 Task: Create a due date automation trigger when advanced on, on the monday of the week a card is due add basic with the red label at 11:00 AM.
Action: Mouse moved to (991, 305)
Screenshot: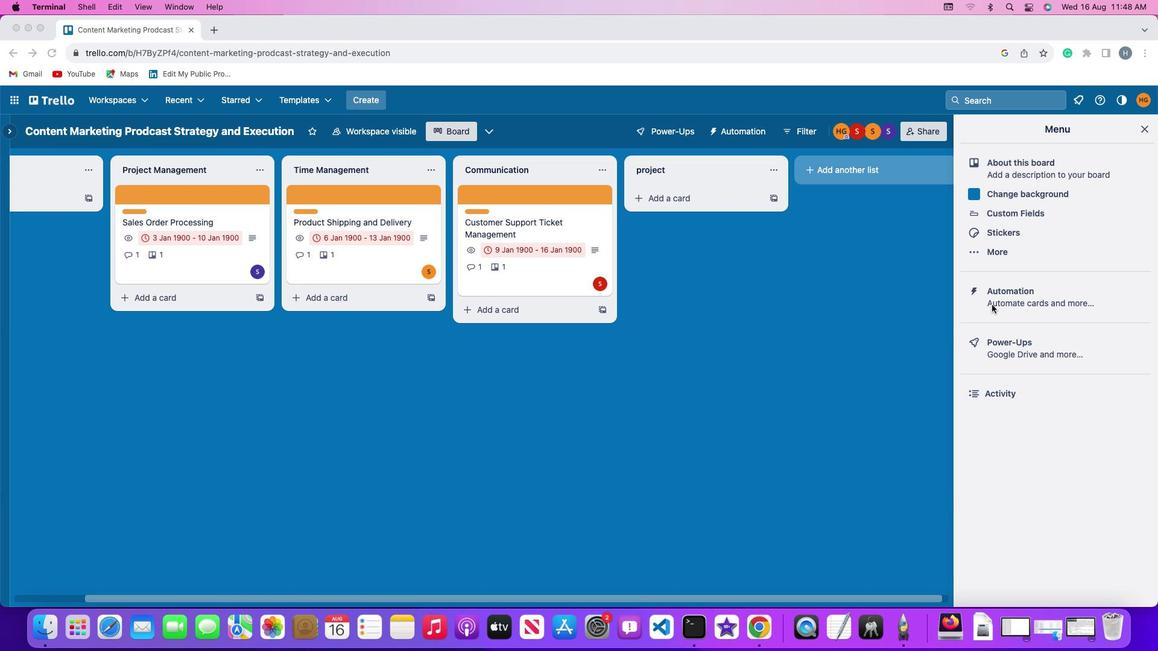 
Action: Mouse pressed left at (991, 305)
Screenshot: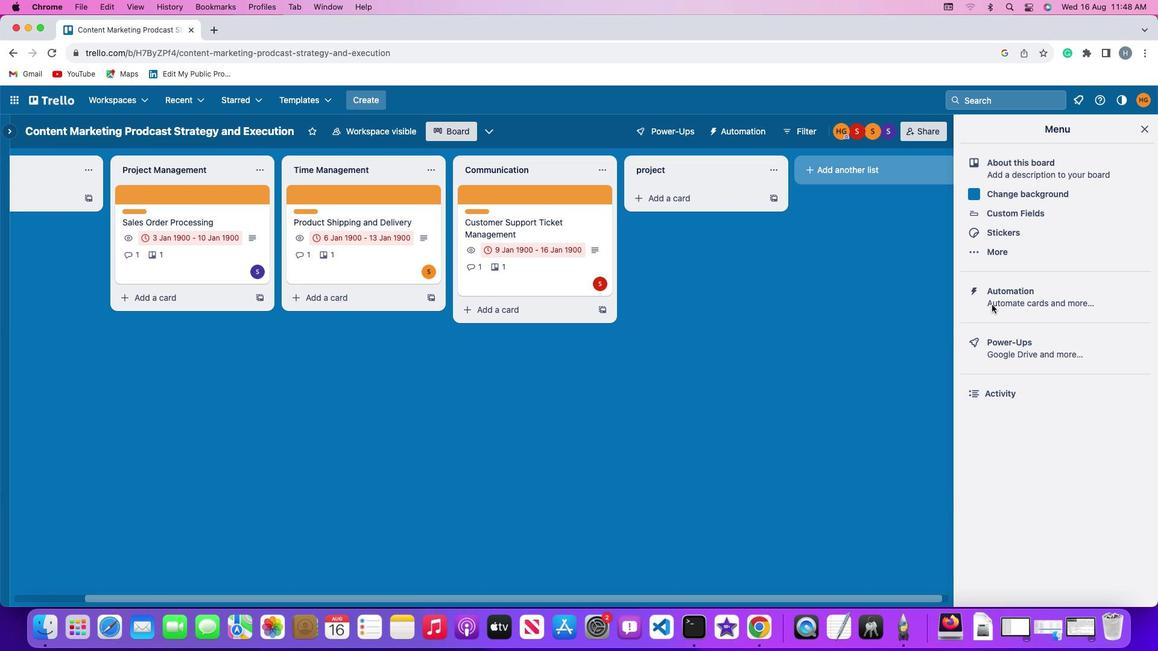 
Action: Mouse pressed left at (991, 305)
Screenshot: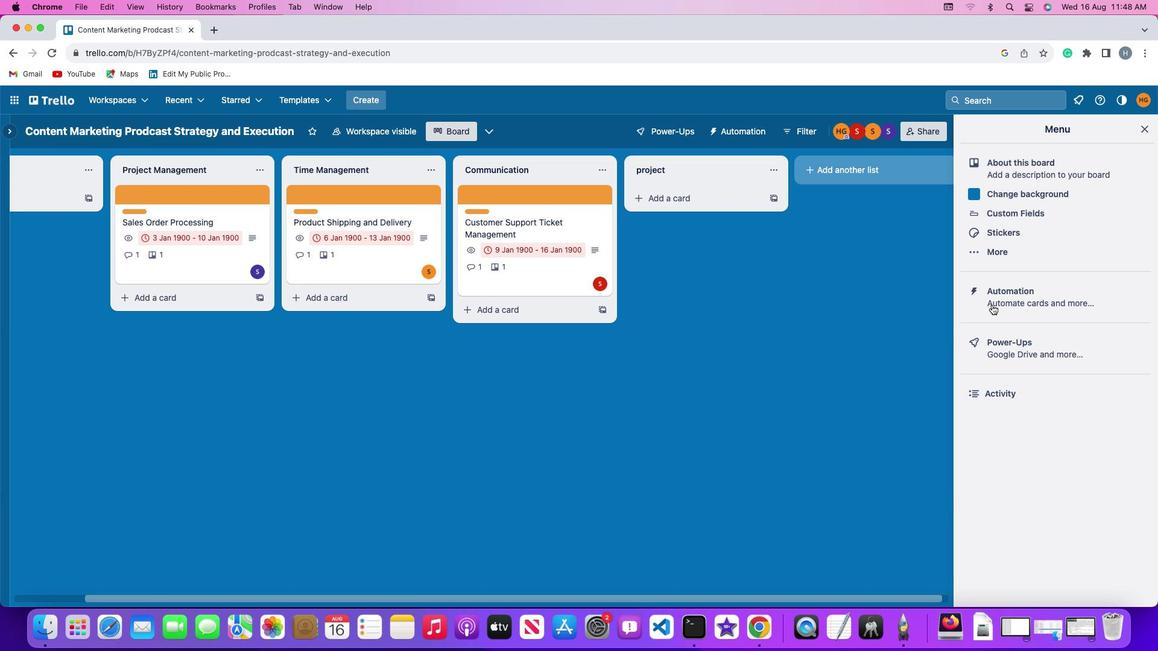 
Action: Mouse moved to (74, 287)
Screenshot: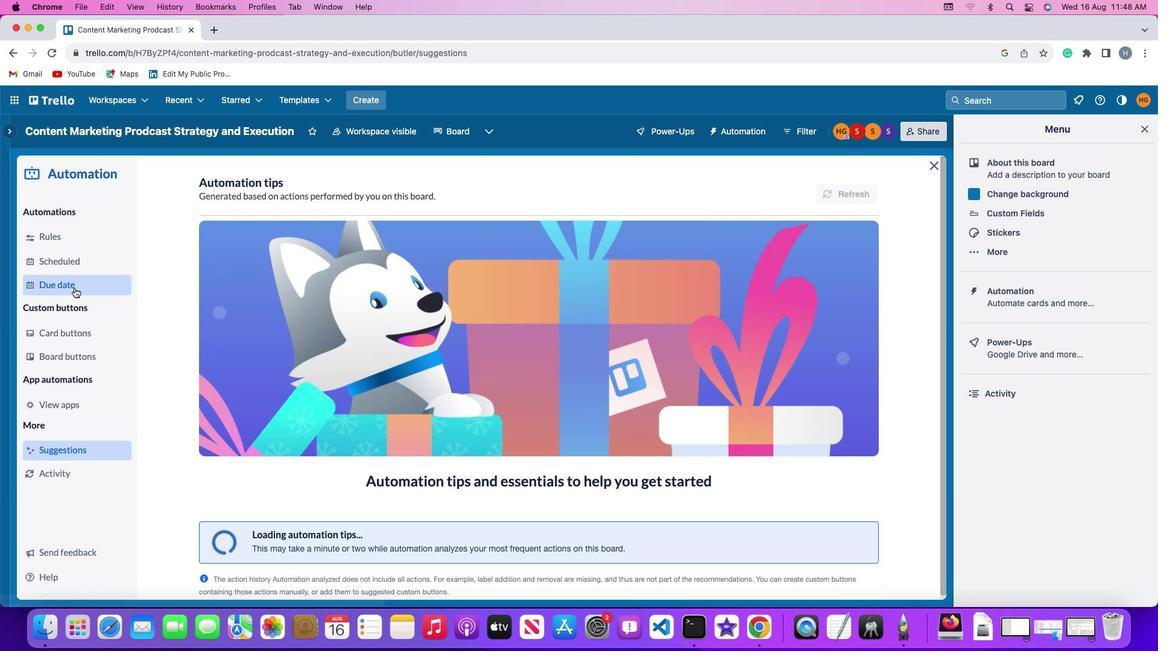 
Action: Mouse pressed left at (74, 287)
Screenshot: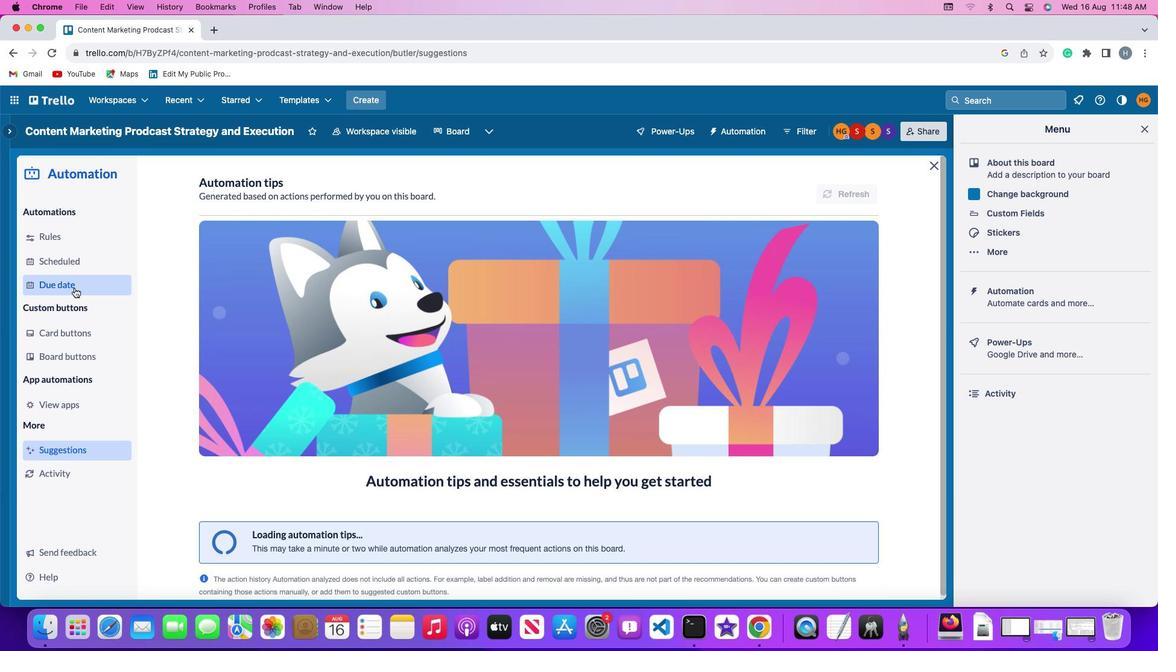
Action: Mouse moved to (808, 187)
Screenshot: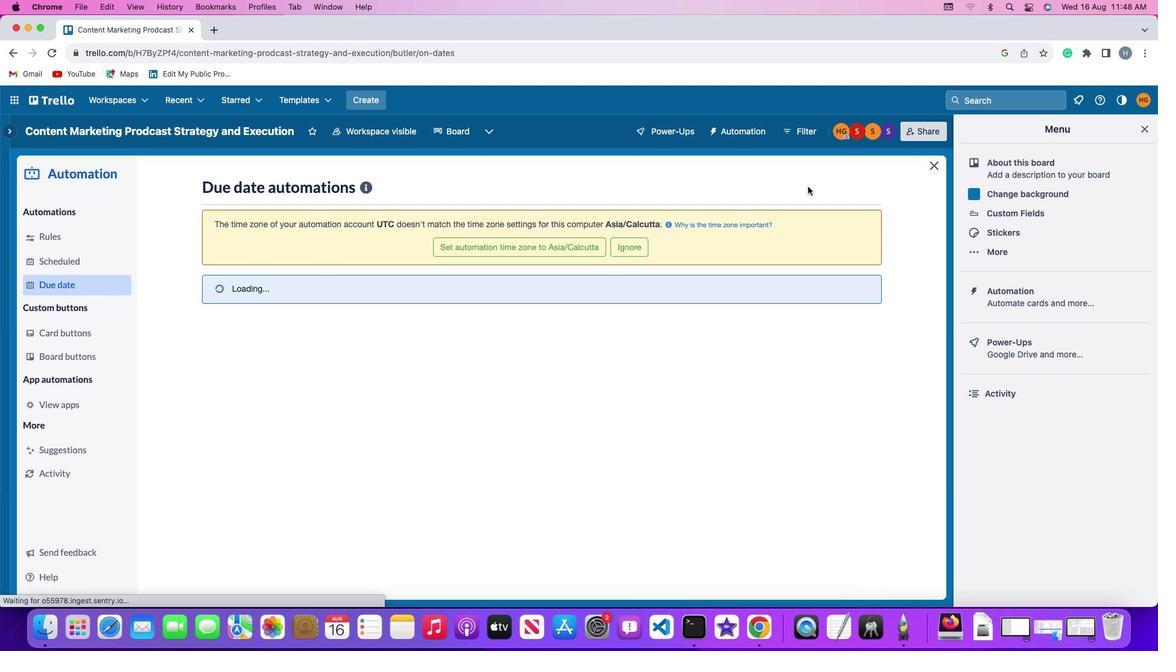 
Action: Mouse pressed left at (808, 187)
Screenshot: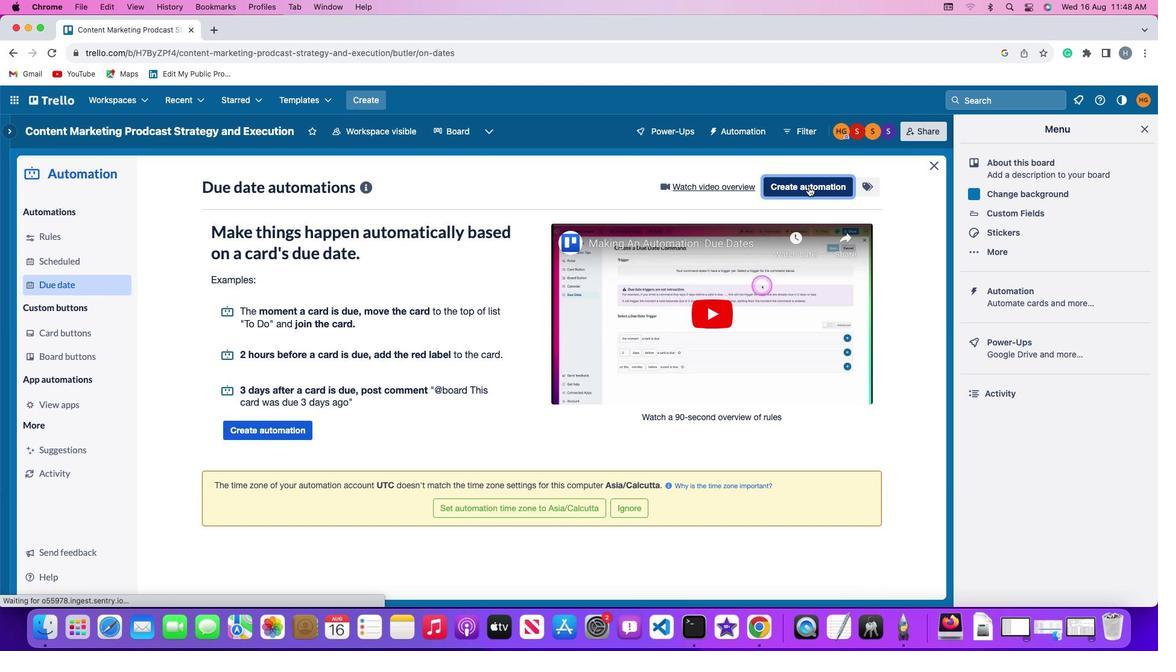 
Action: Mouse moved to (237, 302)
Screenshot: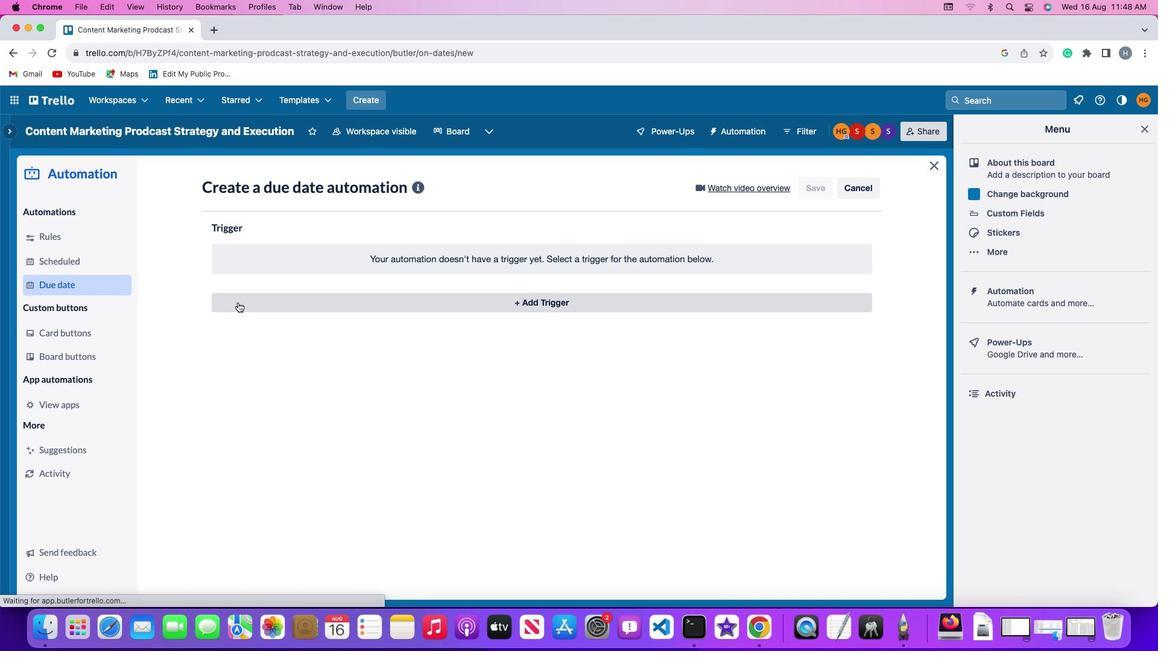 
Action: Mouse pressed left at (237, 302)
Screenshot: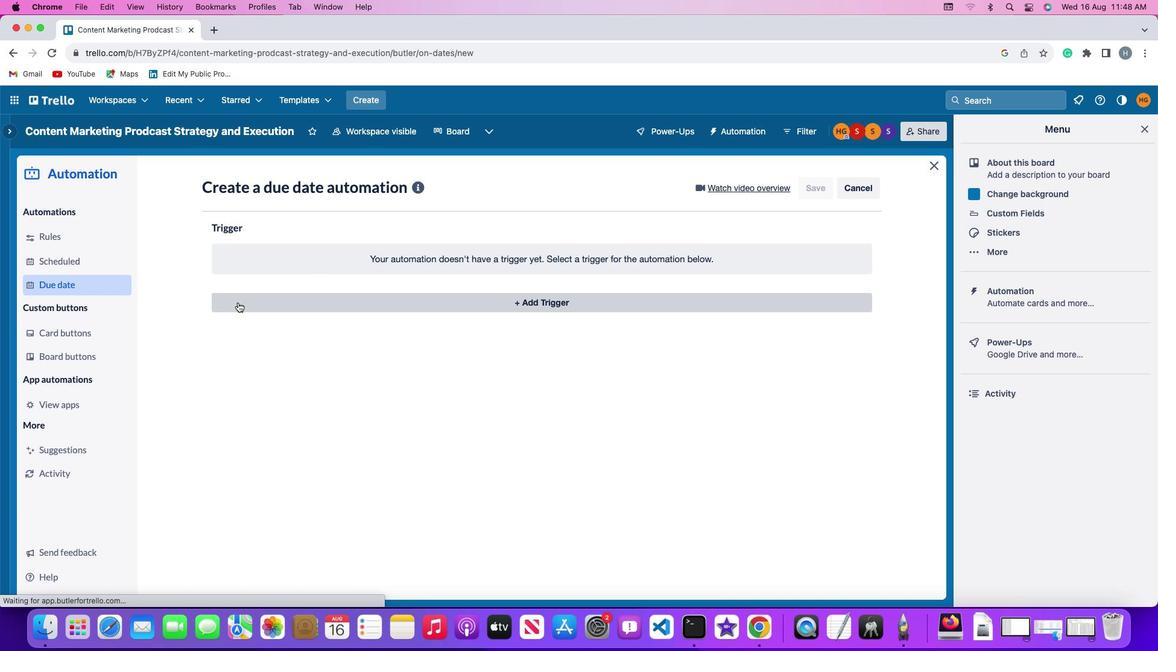 
Action: Mouse moved to (268, 527)
Screenshot: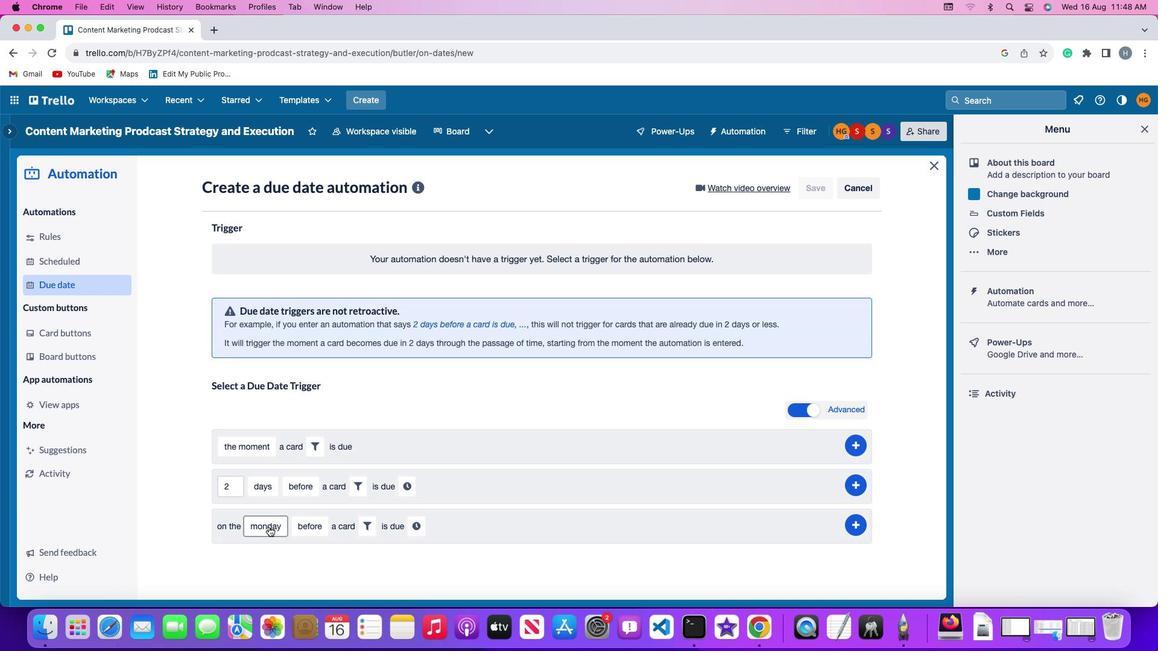 
Action: Mouse pressed left at (268, 527)
Screenshot: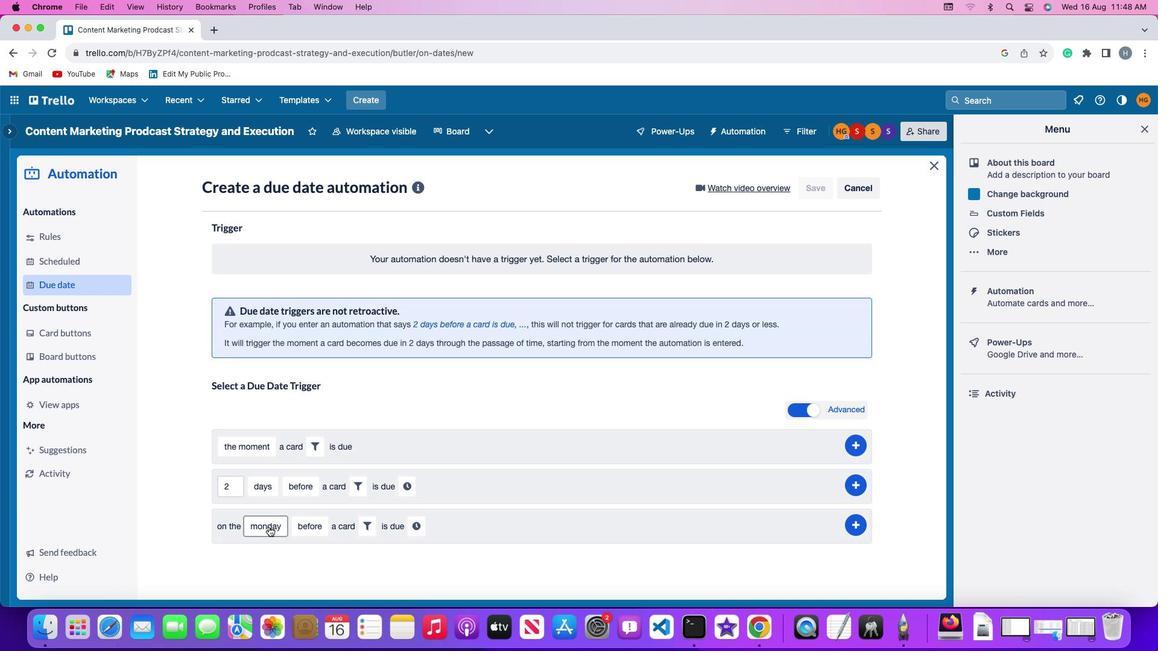 
Action: Mouse moved to (282, 362)
Screenshot: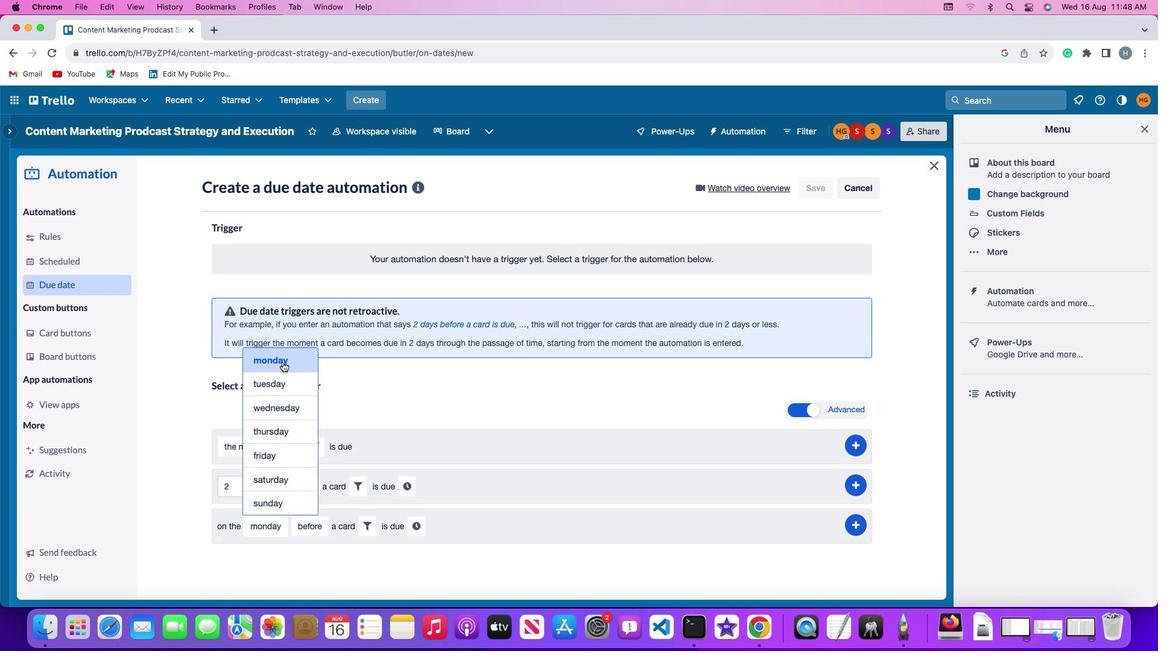 
Action: Mouse pressed left at (282, 362)
Screenshot: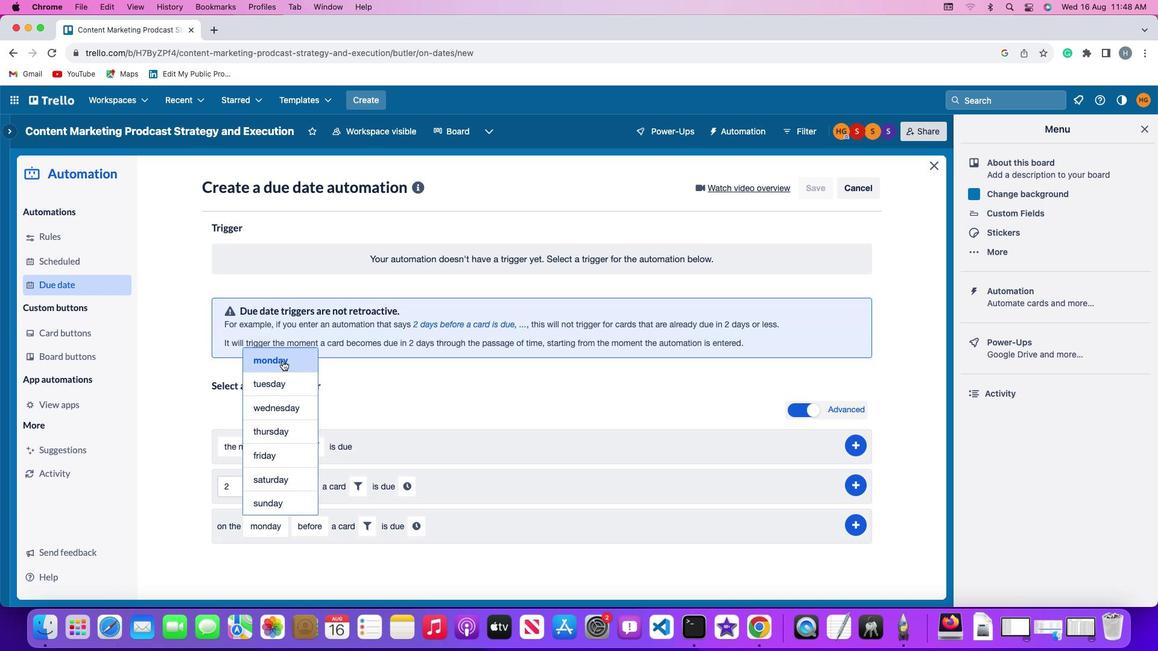 
Action: Mouse moved to (315, 520)
Screenshot: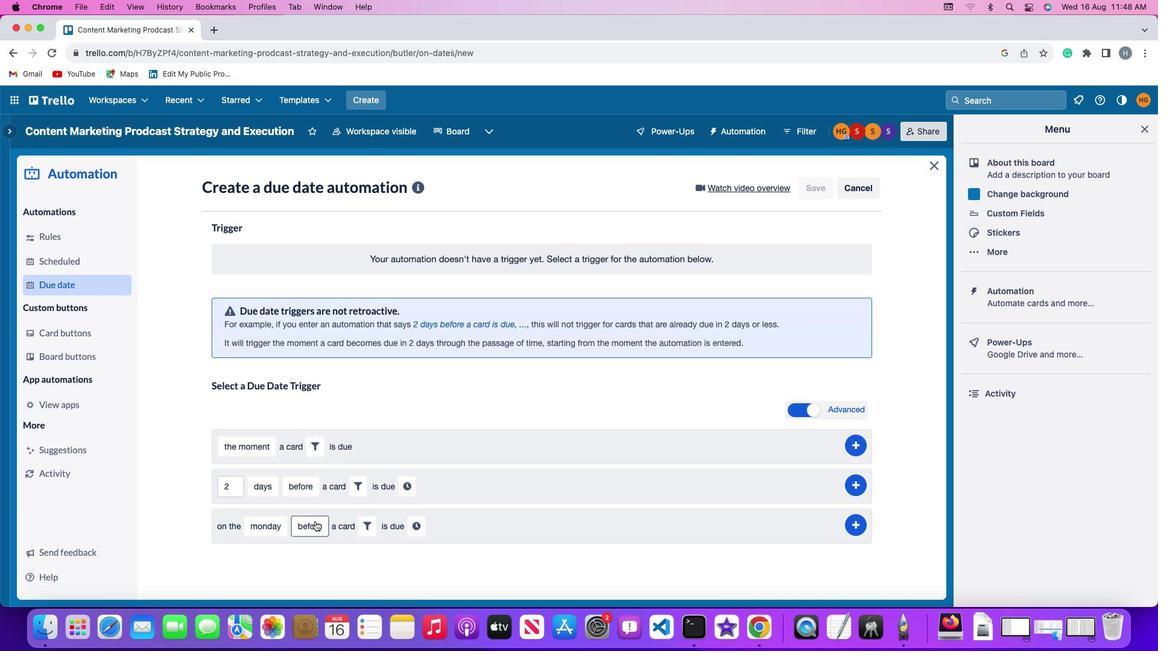 
Action: Mouse pressed left at (315, 520)
Screenshot: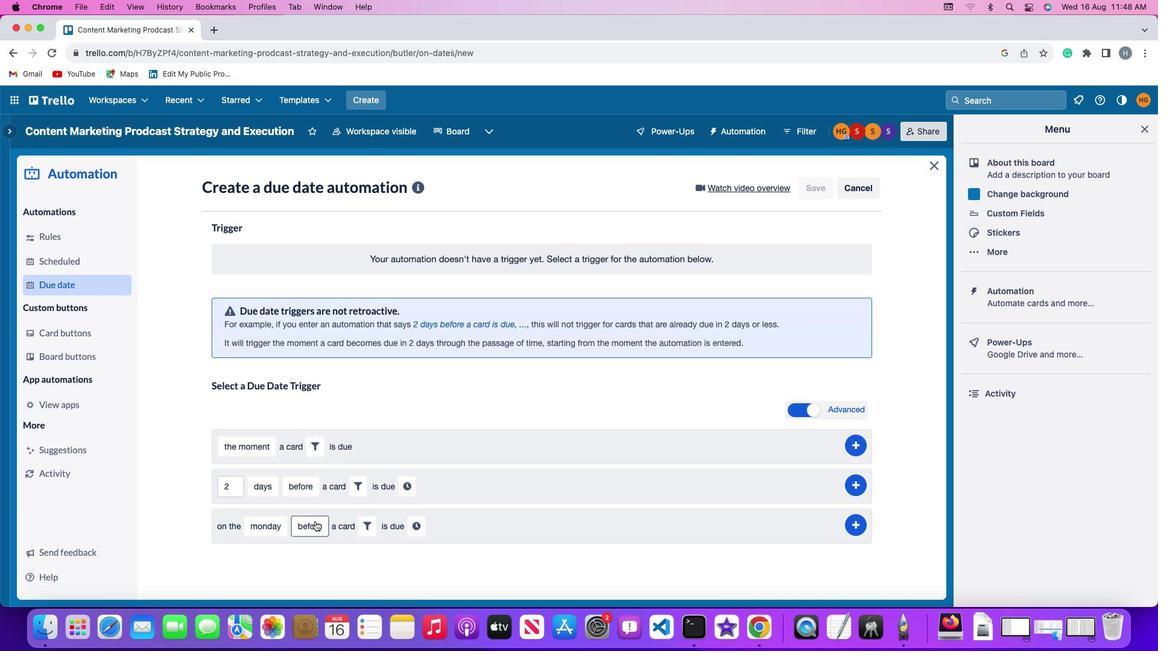 
Action: Mouse moved to (328, 481)
Screenshot: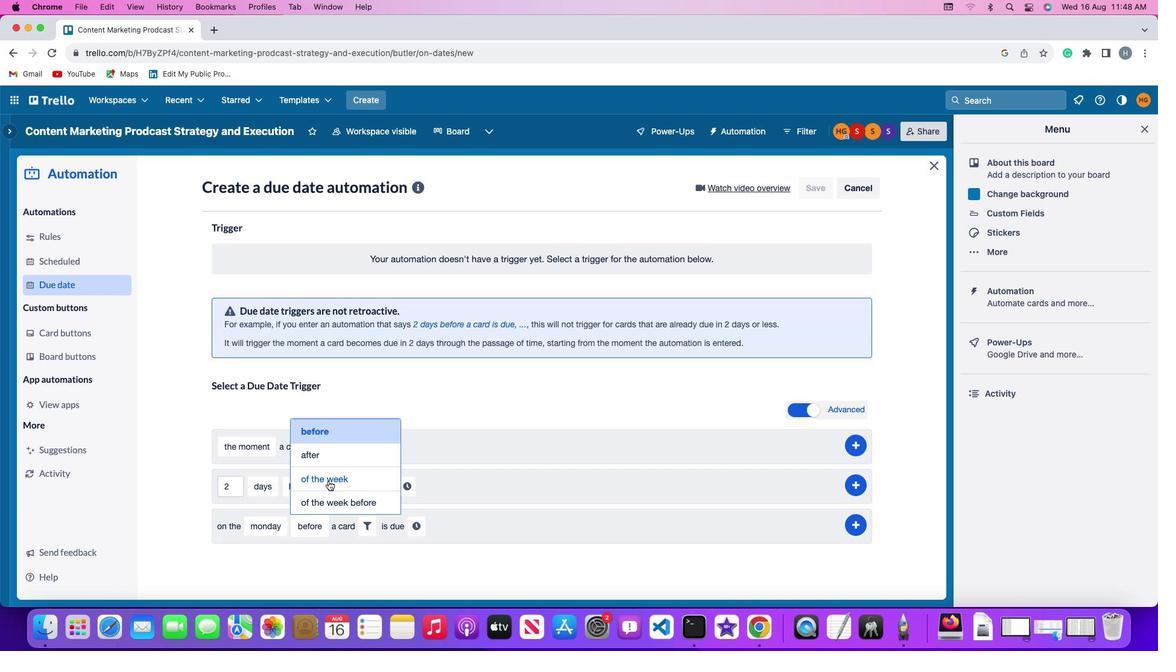 
Action: Mouse pressed left at (328, 481)
Screenshot: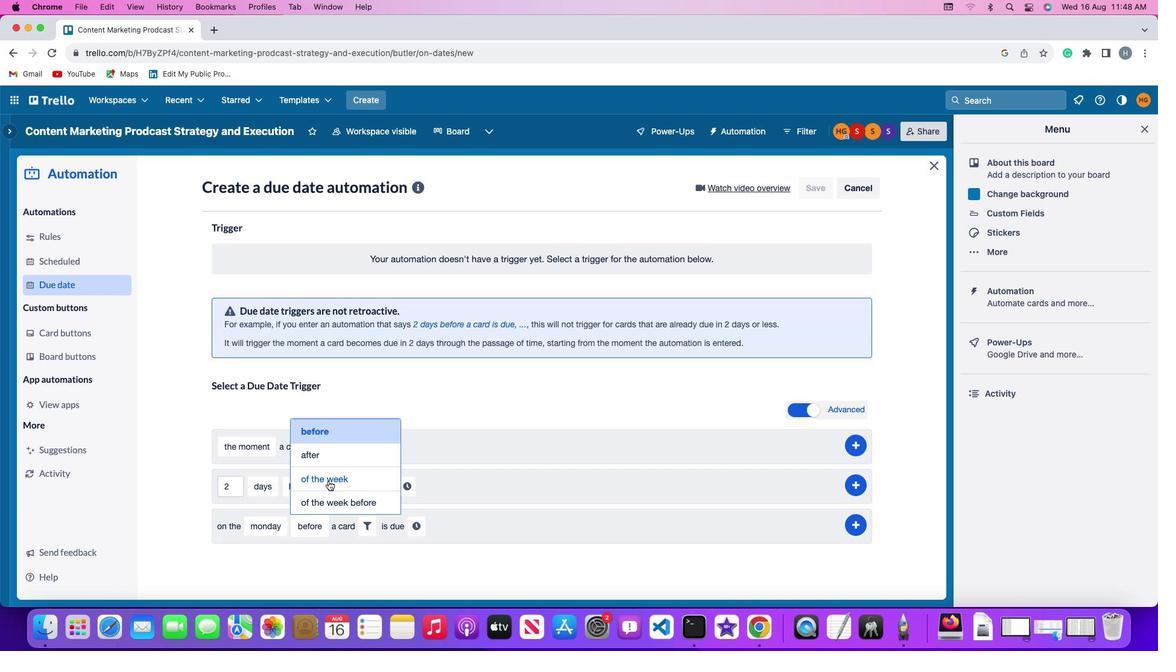 
Action: Mouse moved to (384, 524)
Screenshot: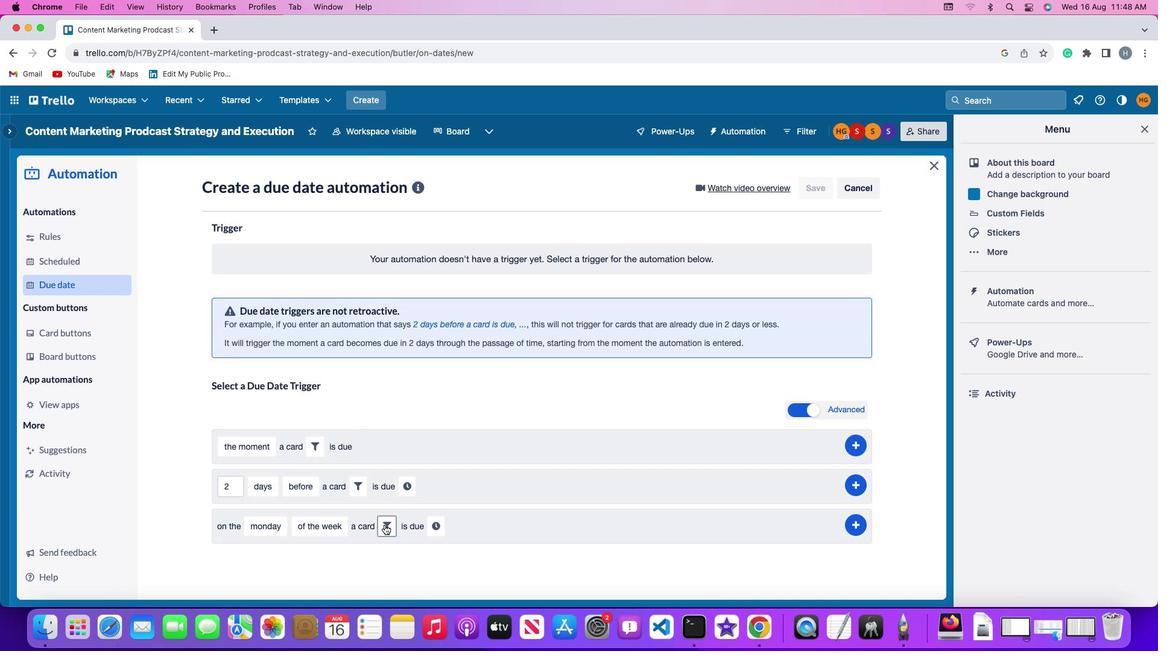 
Action: Mouse pressed left at (384, 524)
Screenshot: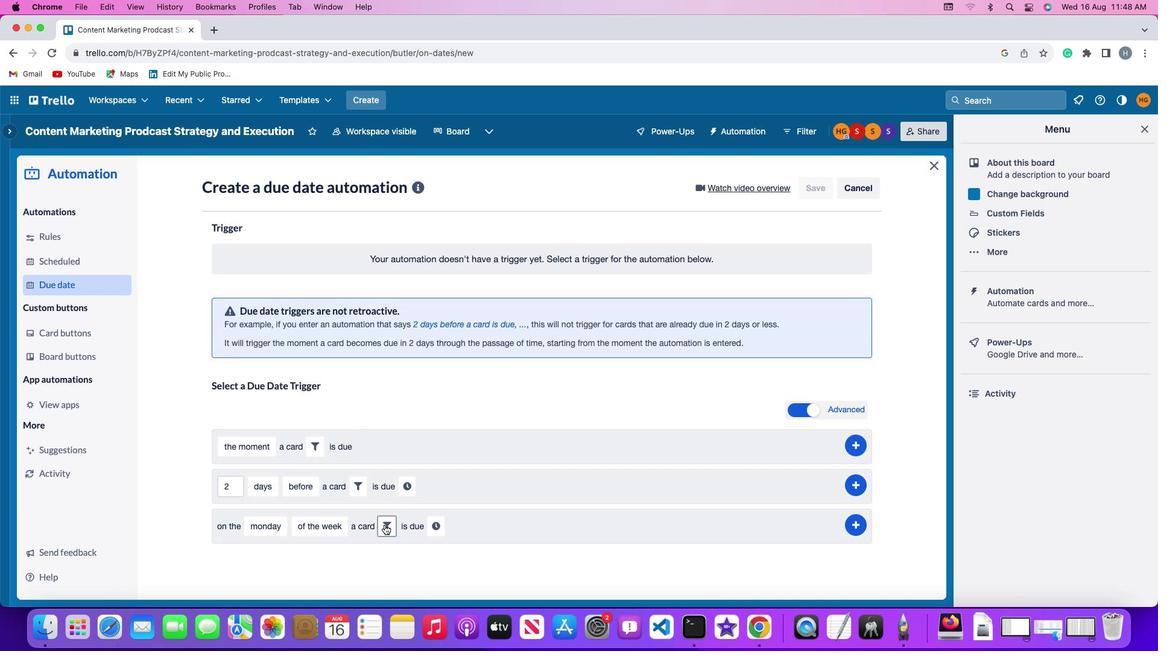 
Action: Mouse moved to (342, 565)
Screenshot: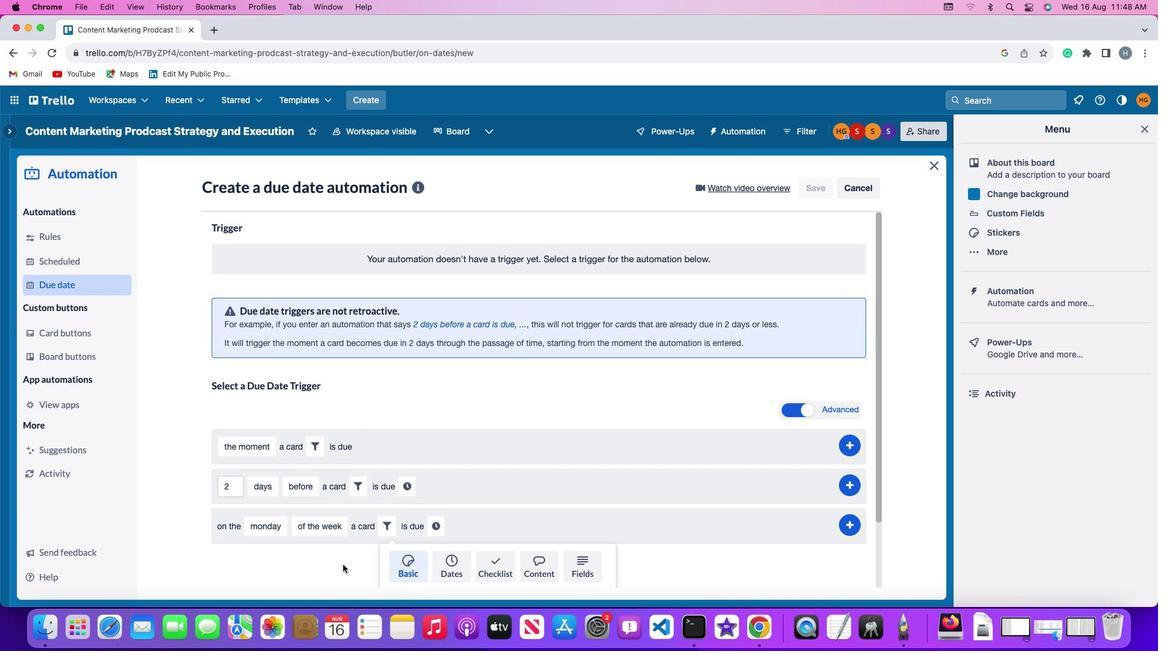 
Action: Mouse scrolled (342, 565) with delta (0, 0)
Screenshot: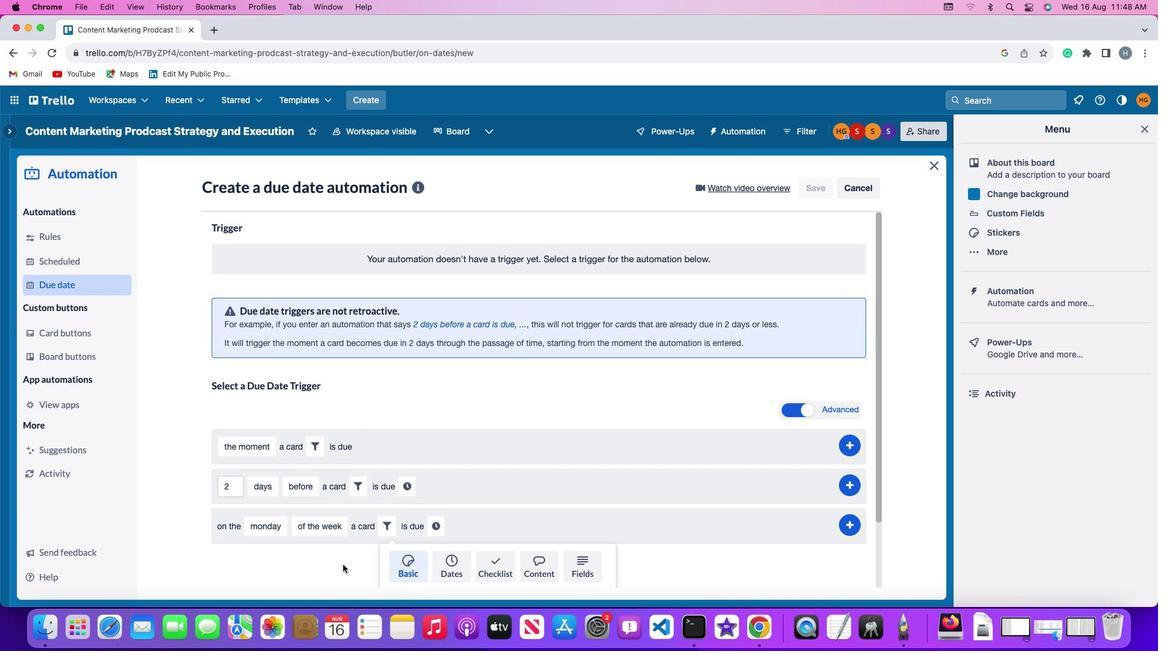 
Action: Mouse scrolled (342, 565) with delta (0, 0)
Screenshot: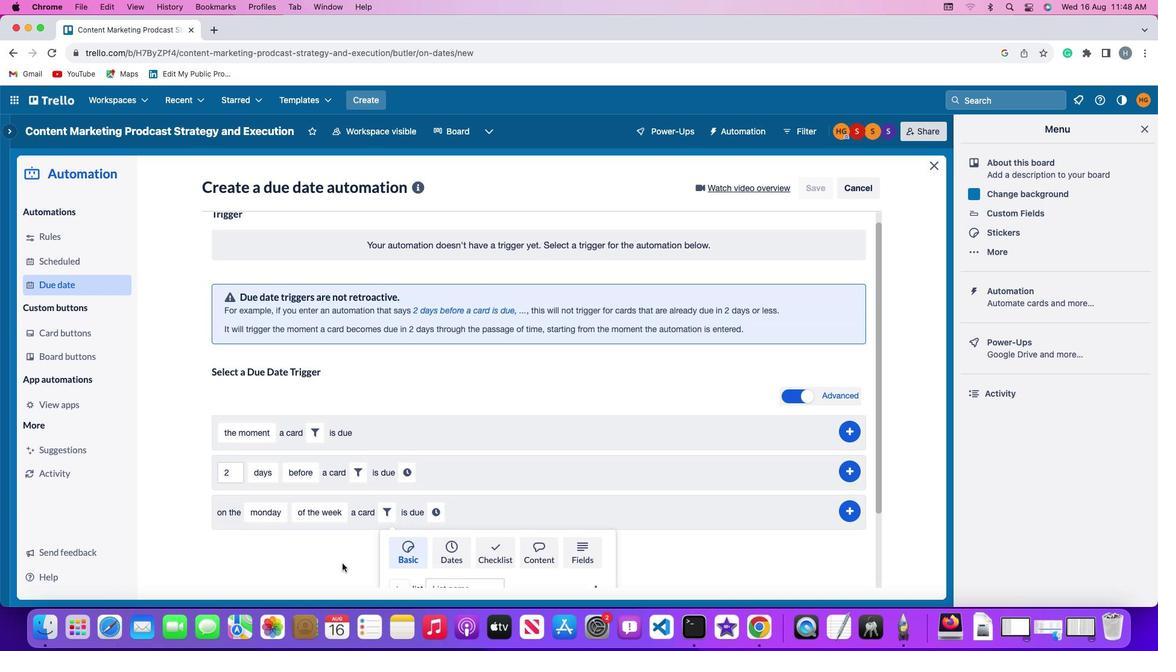 
Action: Mouse scrolled (342, 565) with delta (0, -1)
Screenshot: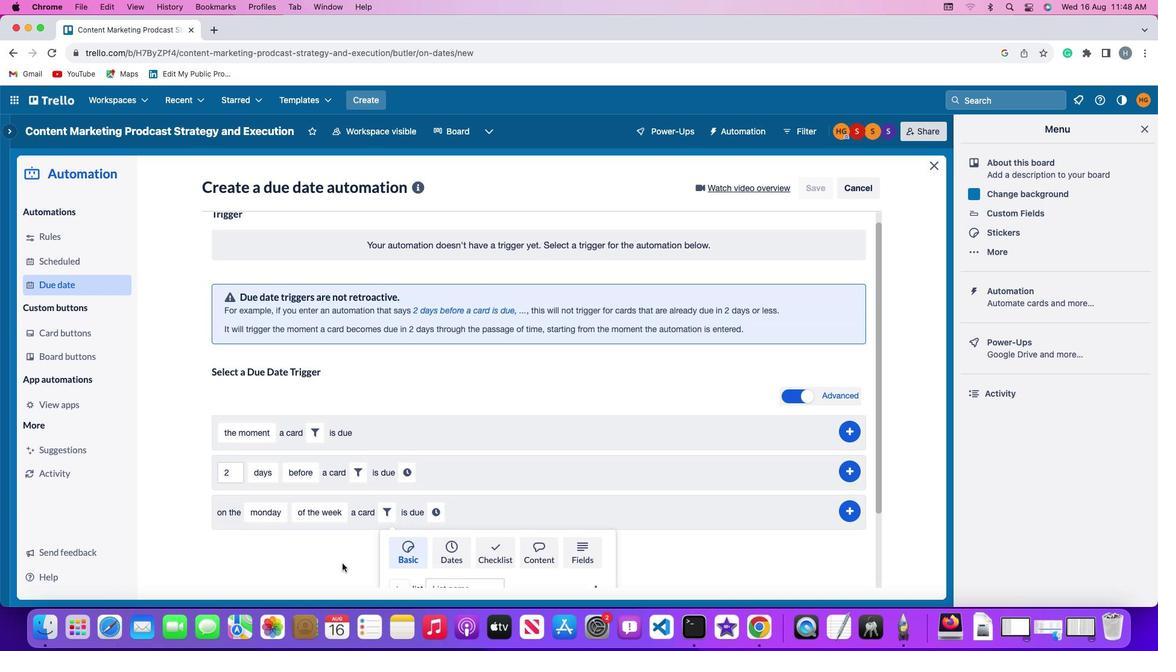 
Action: Mouse scrolled (342, 565) with delta (0, -3)
Screenshot: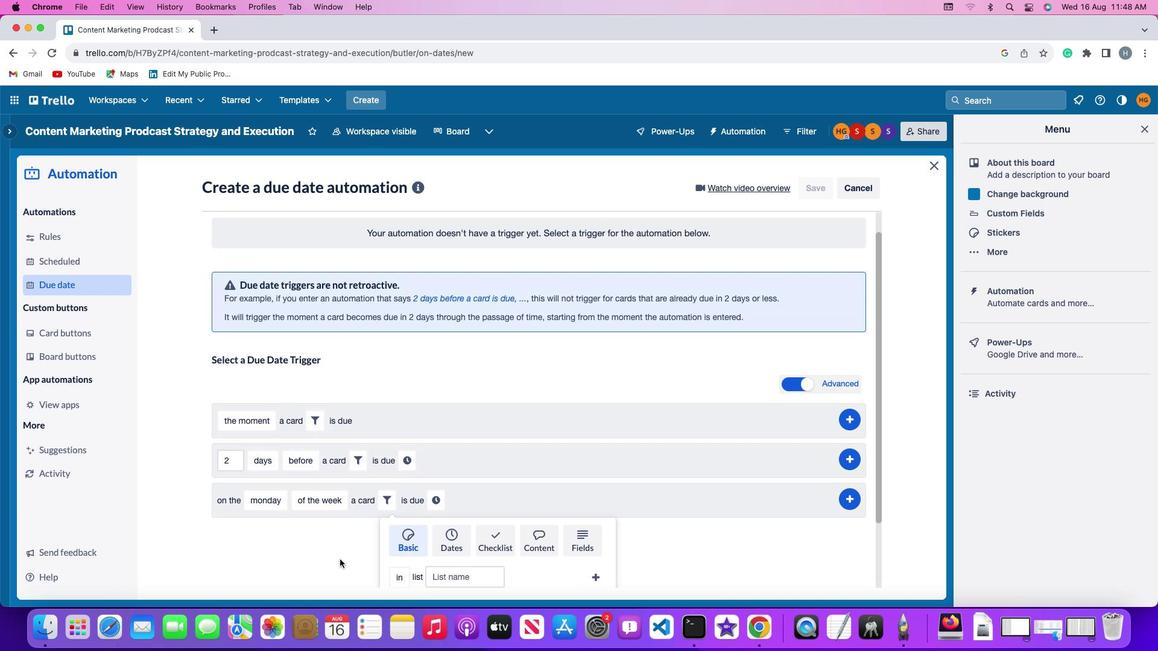 
Action: Mouse moved to (342, 565)
Screenshot: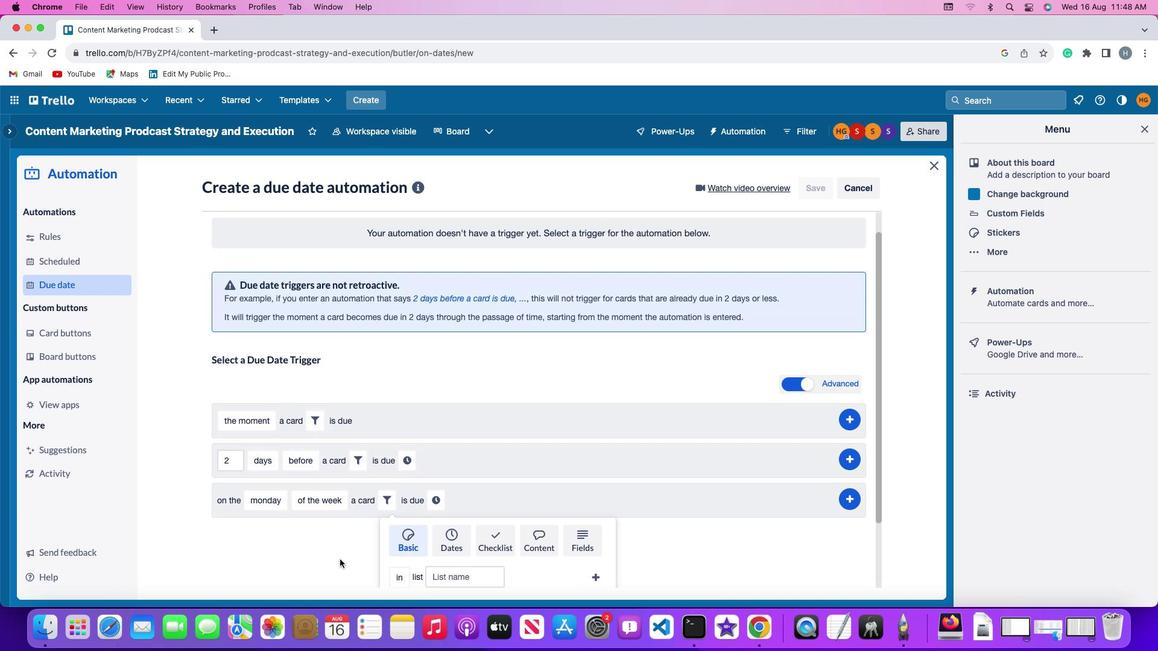 
Action: Mouse scrolled (342, 565) with delta (0, -3)
Screenshot: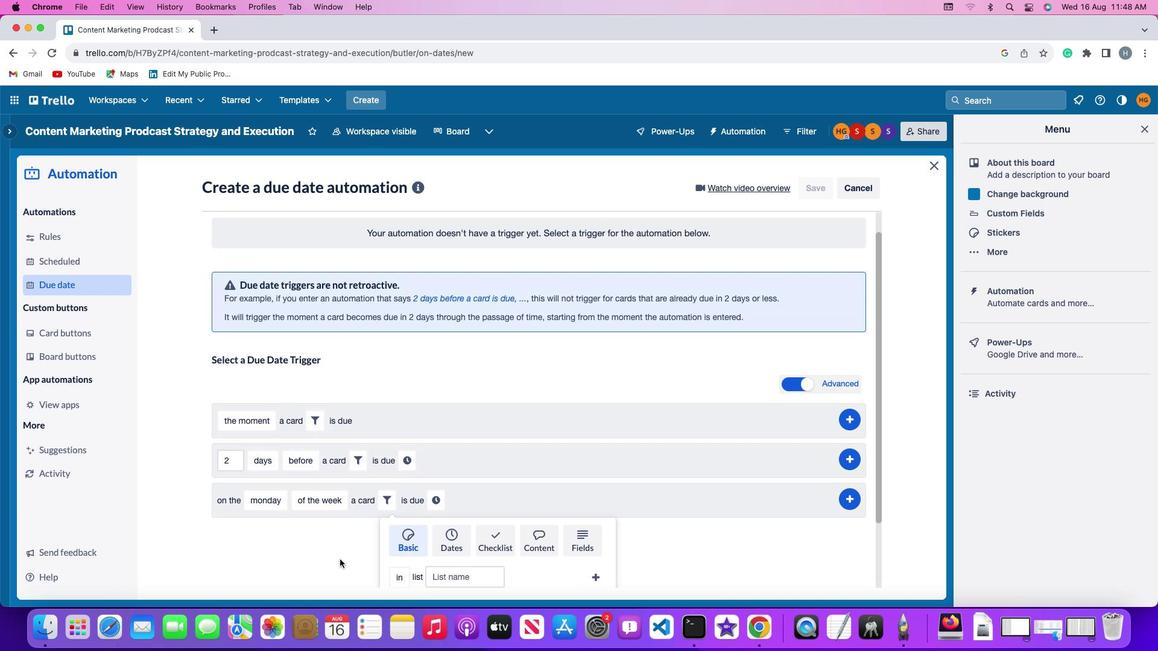 
Action: Mouse moved to (342, 564)
Screenshot: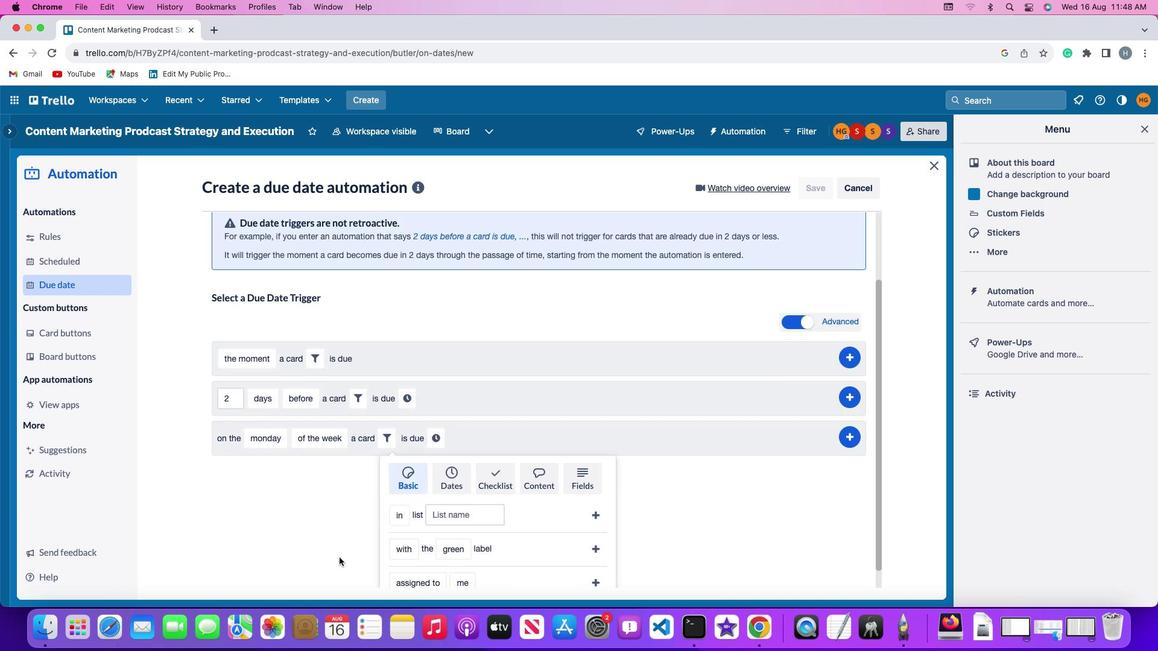 
Action: Mouse scrolled (342, 564) with delta (0, -4)
Screenshot: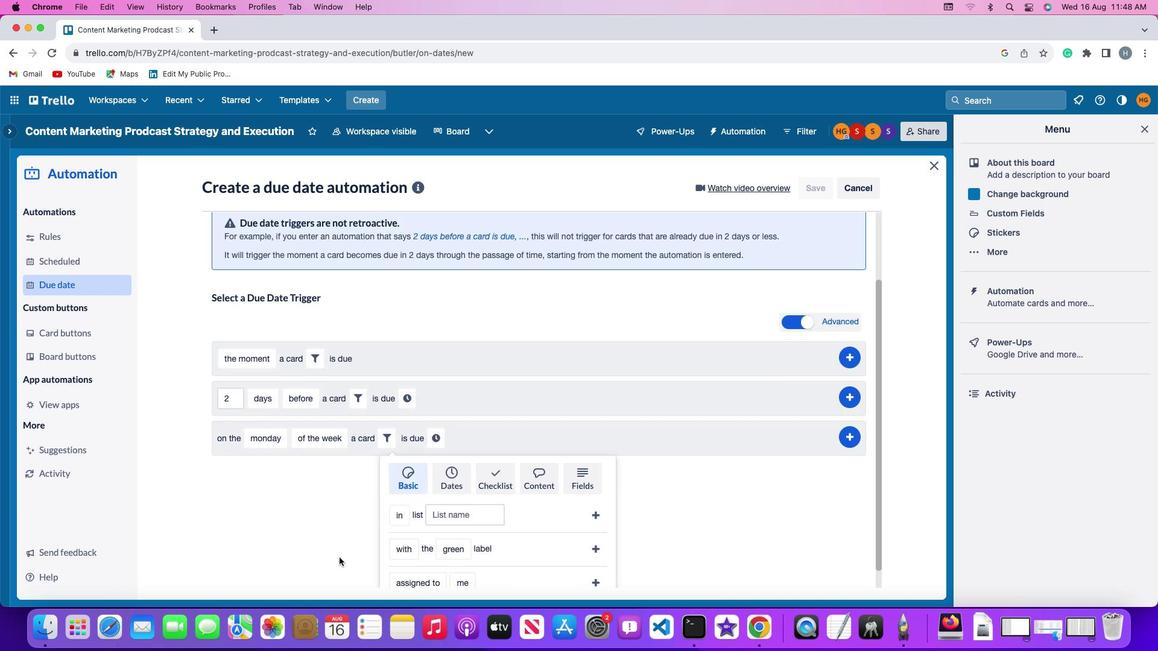 
Action: Mouse moved to (396, 530)
Screenshot: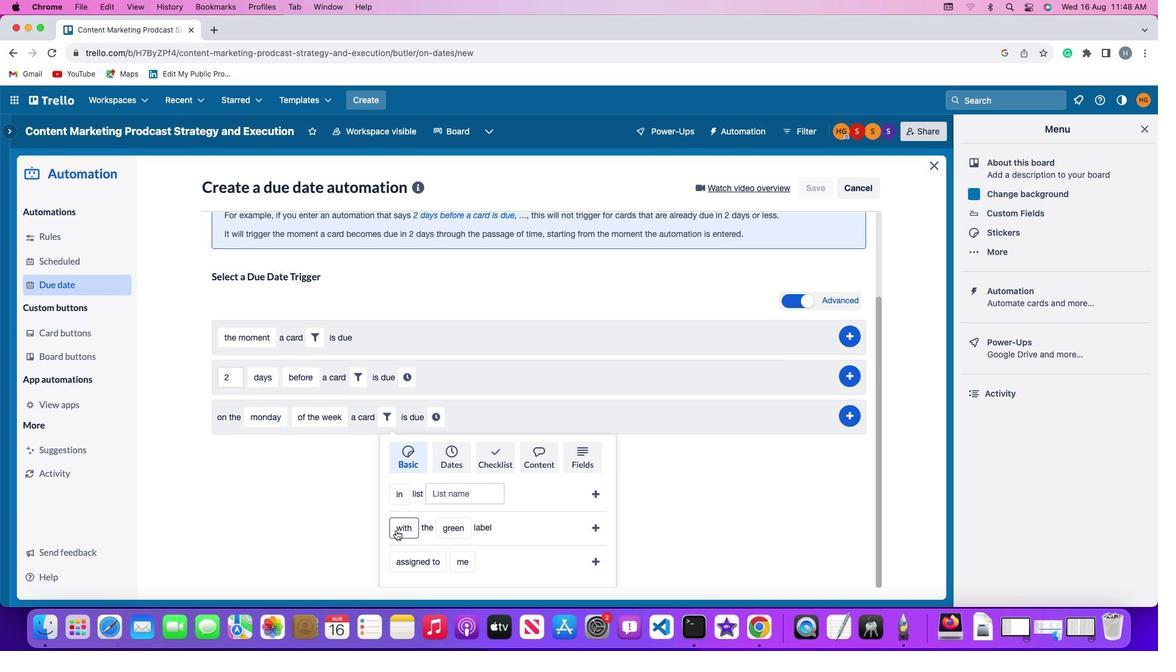 
Action: Mouse pressed left at (396, 530)
Screenshot: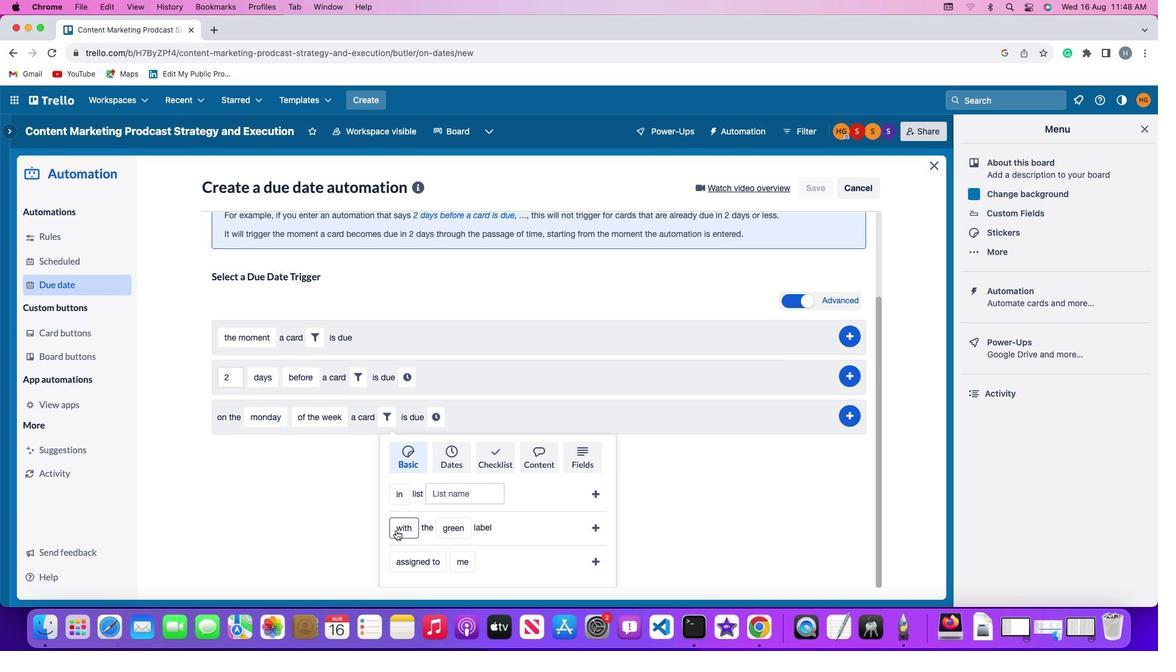 
Action: Mouse moved to (414, 451)
Screenshot: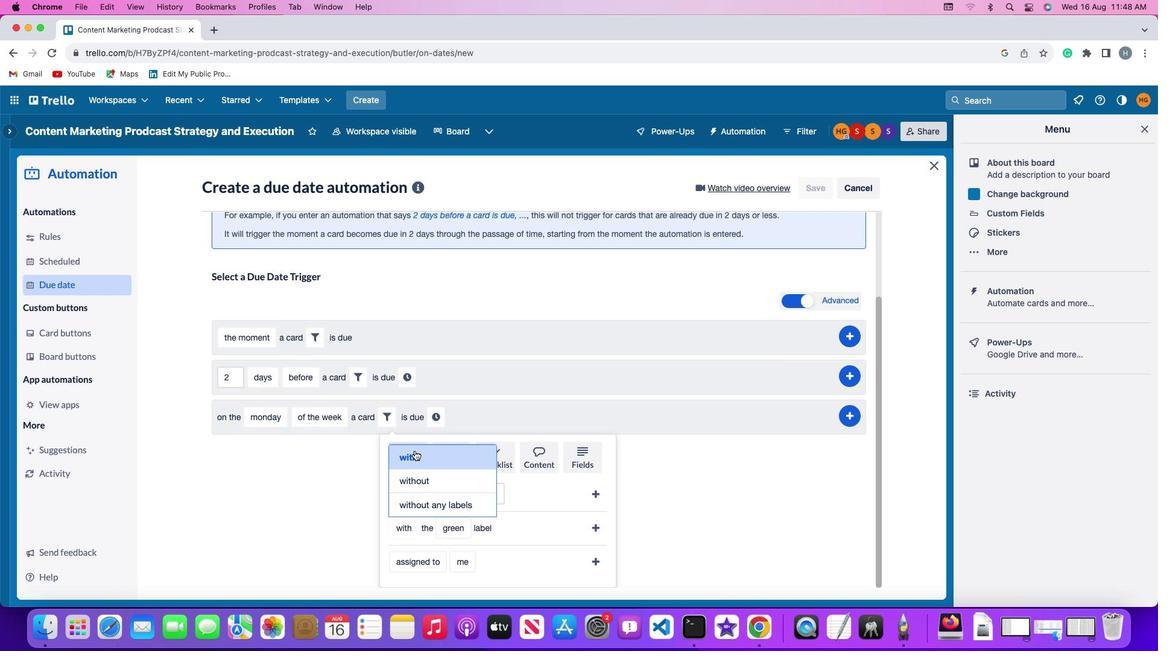 
Action: Mouse pressed left at (414, 451)
Screenshot: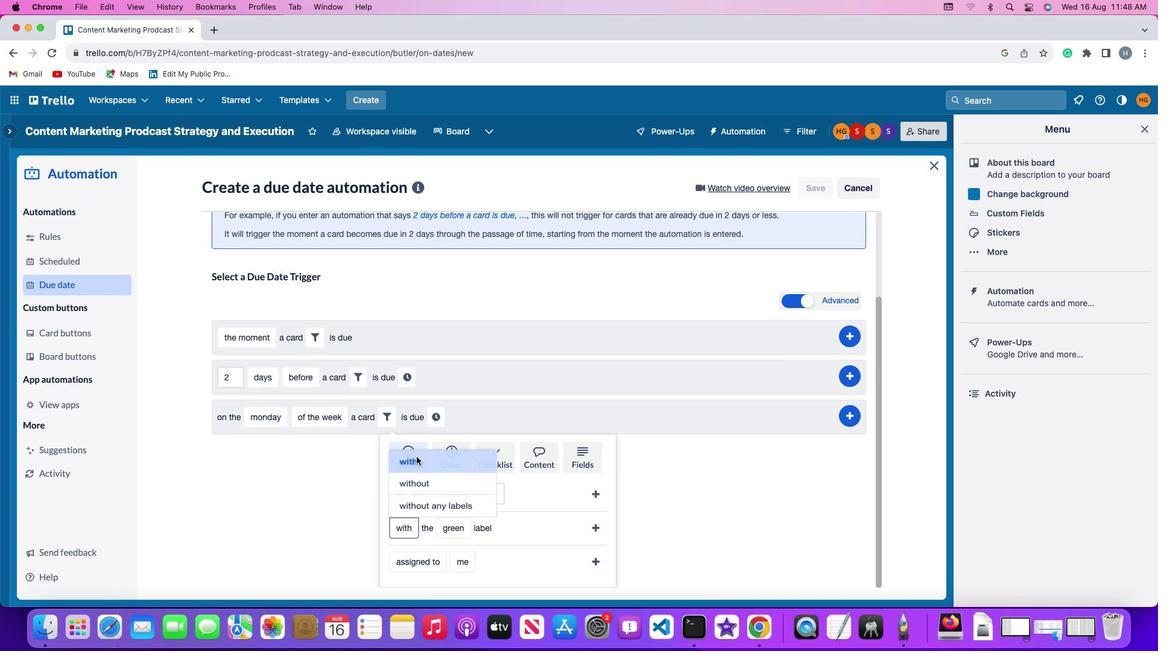 
Action: Mouse moved to (454, 536)
Screenshot: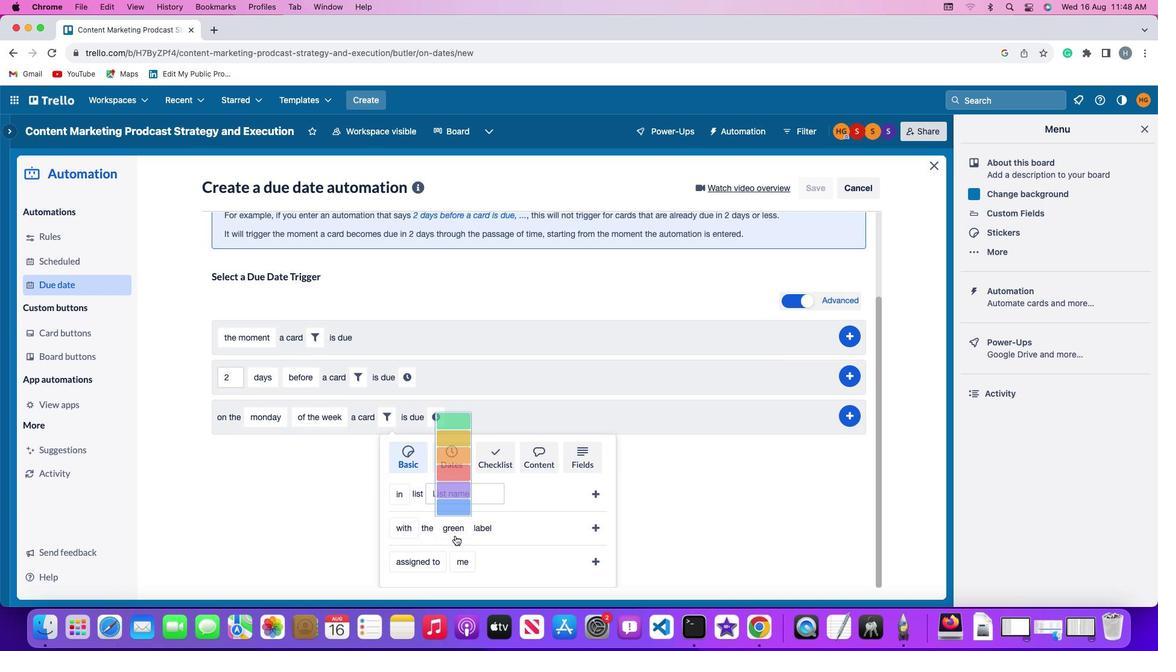 
Action: Mouse pressed left at (454, 536)
Screenshot: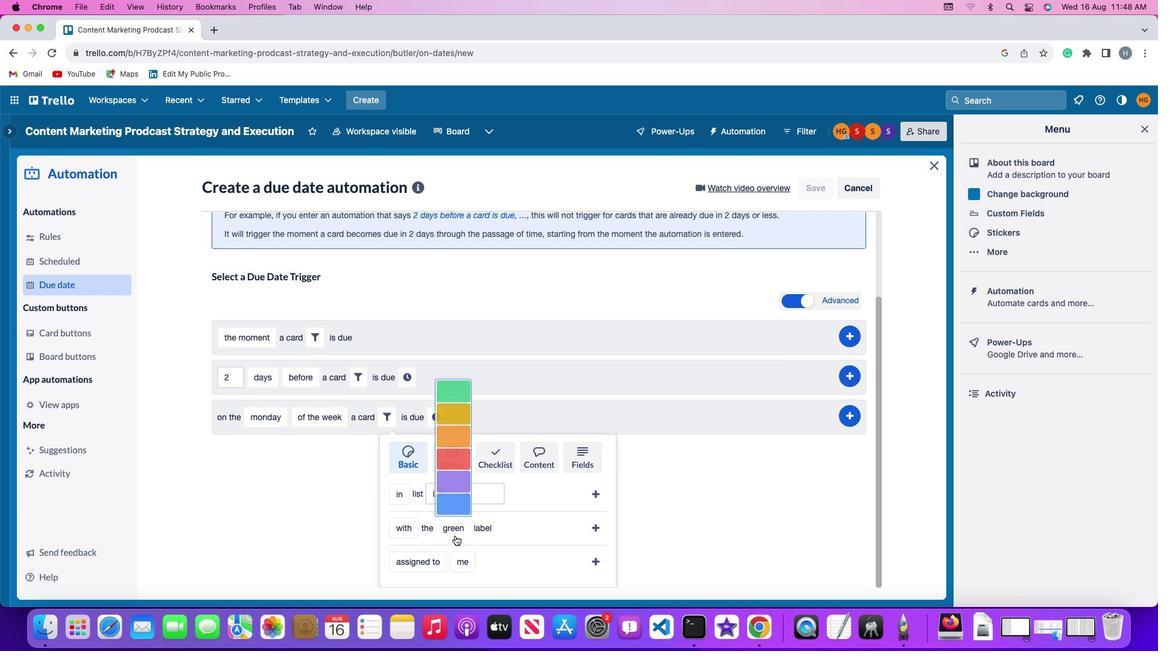 
Action: Mouse moved to (459, 448)
Screenshot: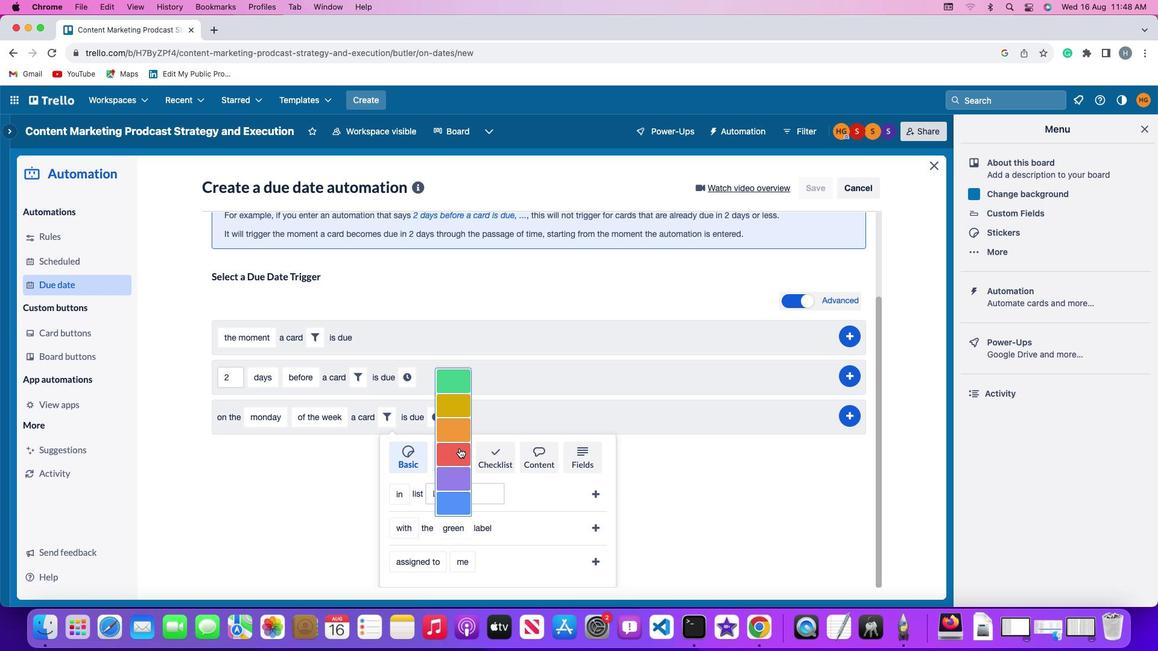 
Action: Mouse pressed left at (459, 448)
Screenshot: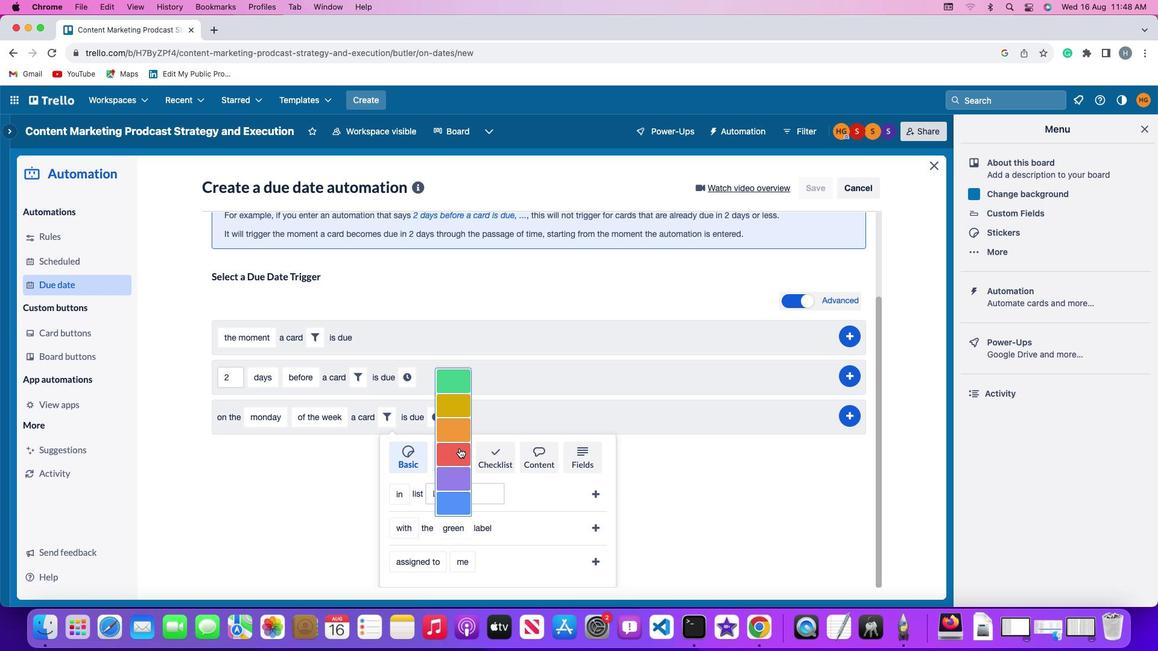 
Action: Mouse moved to (593, 526)
Screenshot: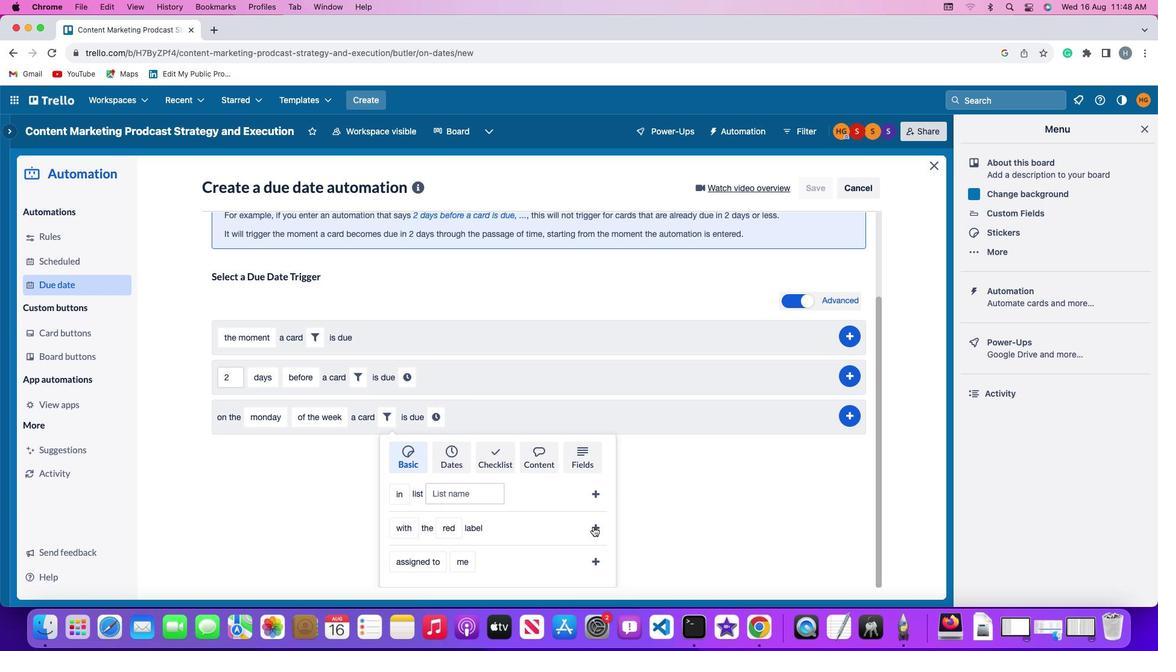
Action: Mouse pressed left at (593, 526)
Screenshot: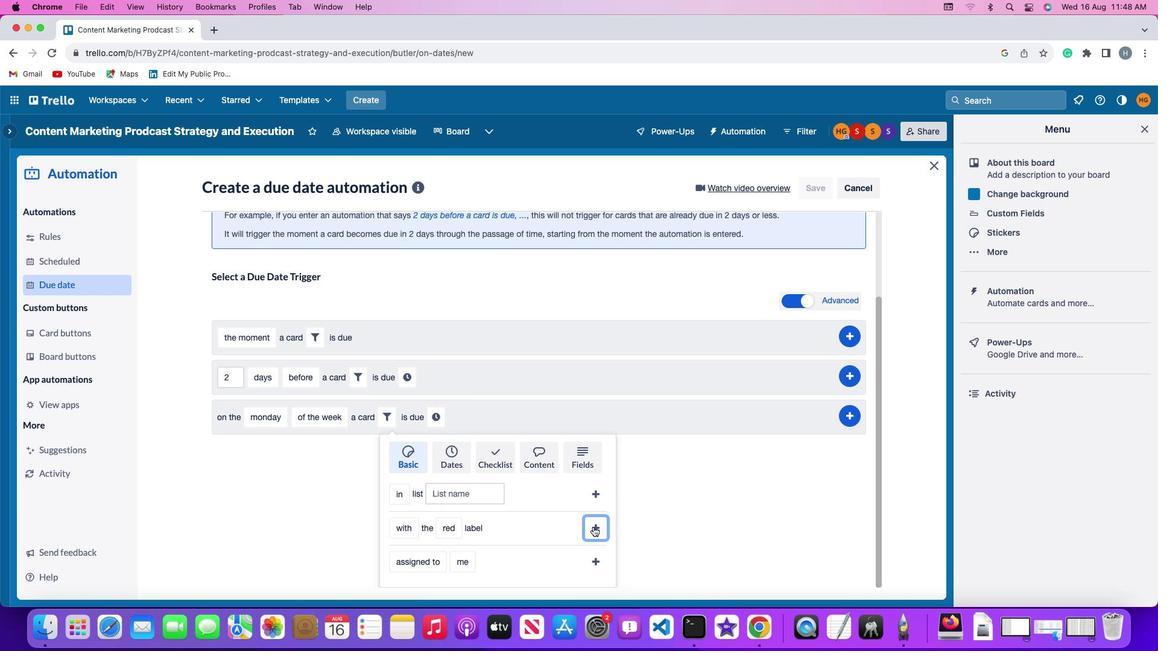 
Action: Mouse moved to (530, 524)
Screenshot: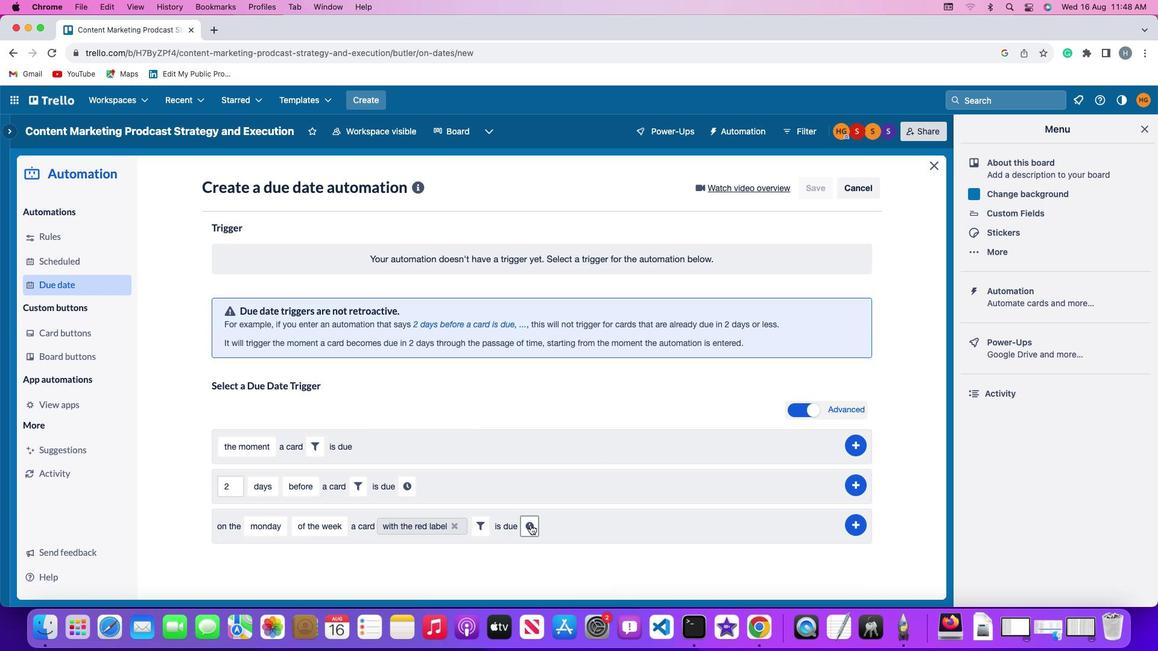 
Action: Mouse pressed left at (530, 524)
Screenshot: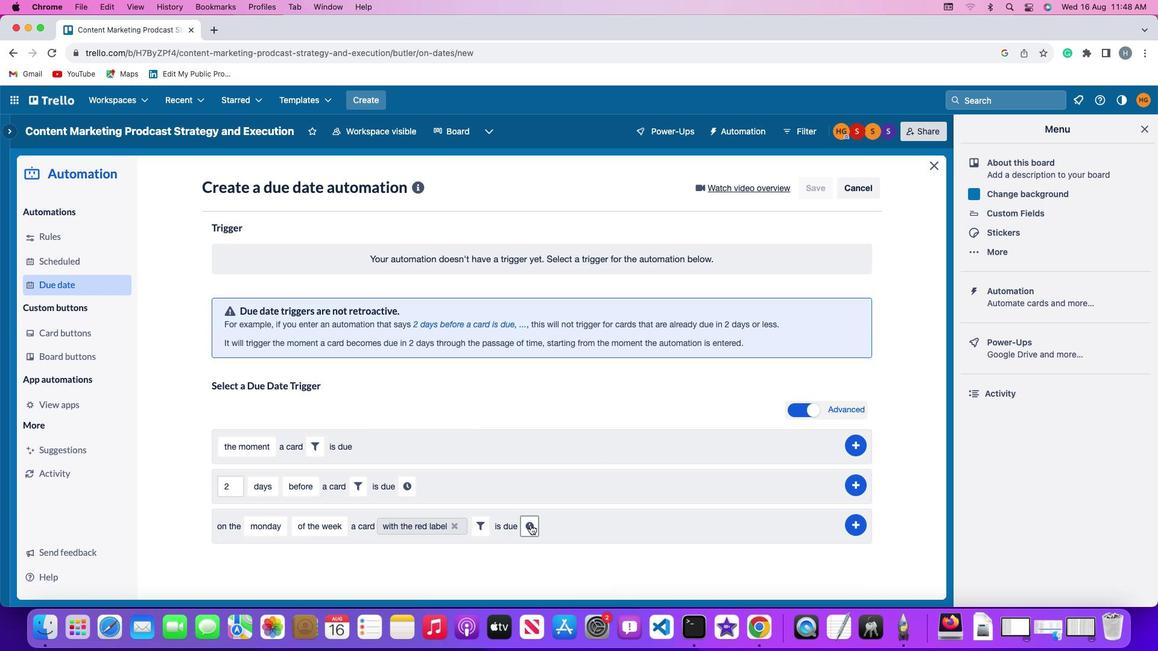 
Action: Mouse moved to (554, 529)
Screenshot: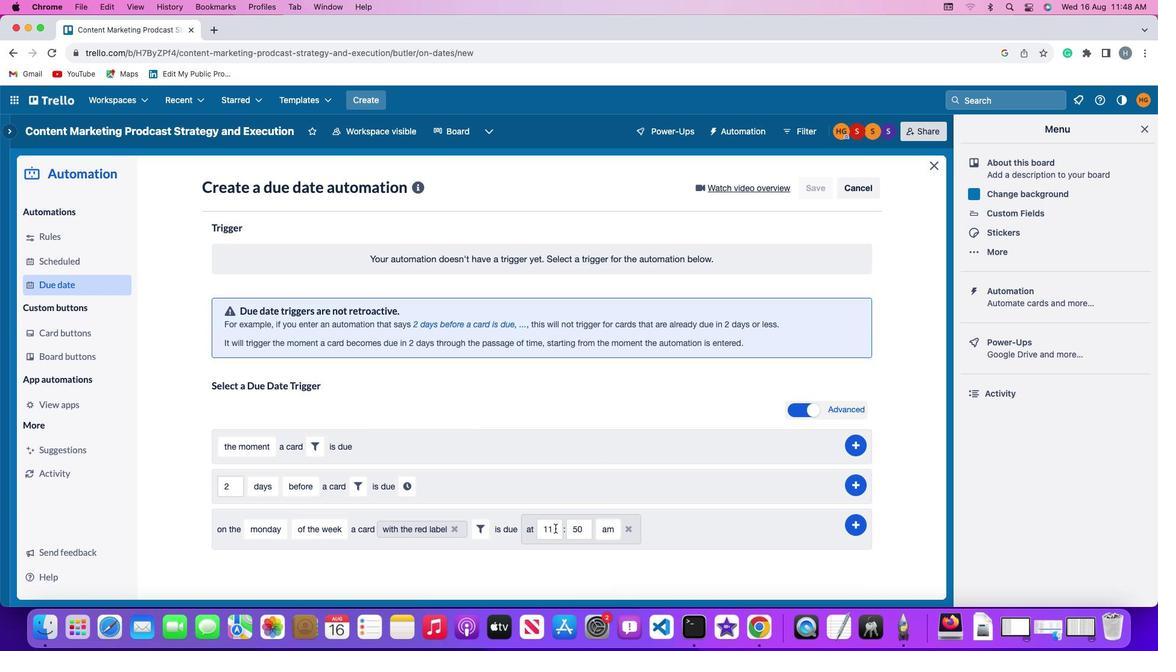 
Action: Mouse pressed left at (554, 529)
Screenshot: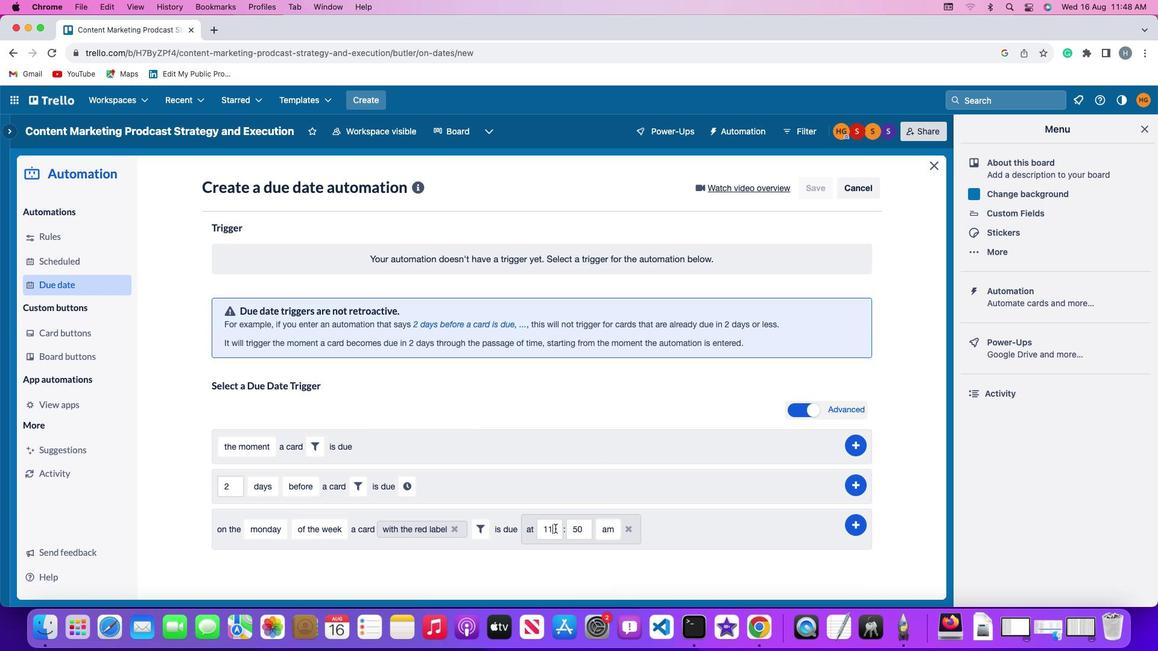 
Action: Mouse moved to (554, 528)
Screenshot: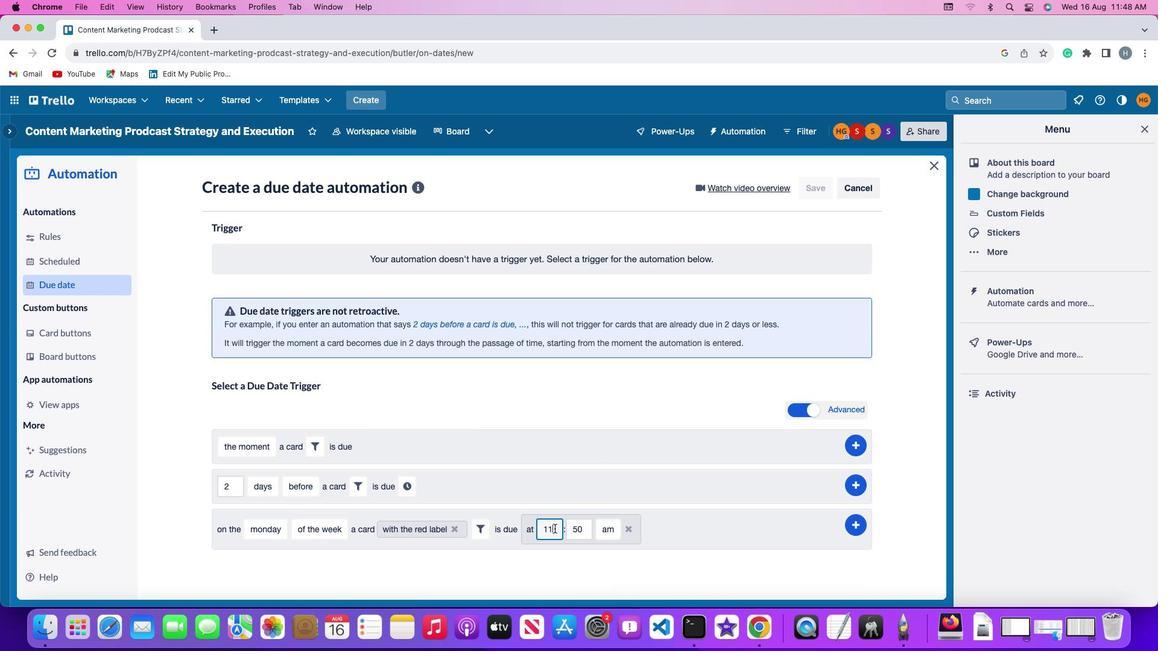 
Action: Key pressed Key.backspaceKey.backspaceKey.backspace'1''1'
Screenshot: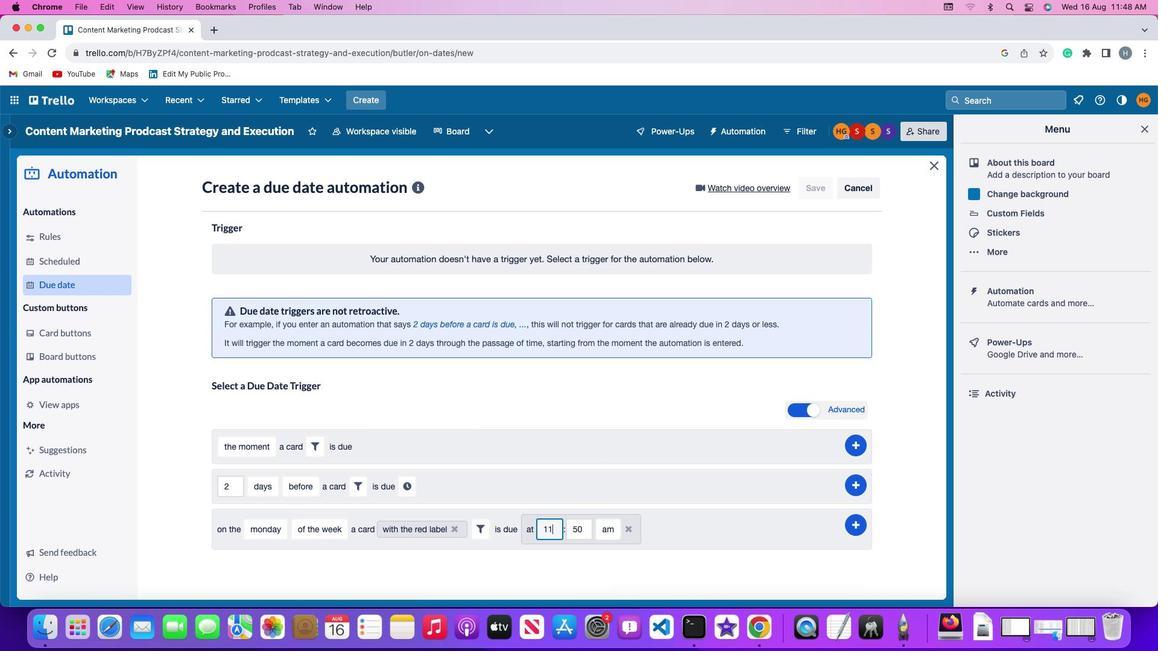 
Action: Mouse moved to (582, 527)
Screenshot: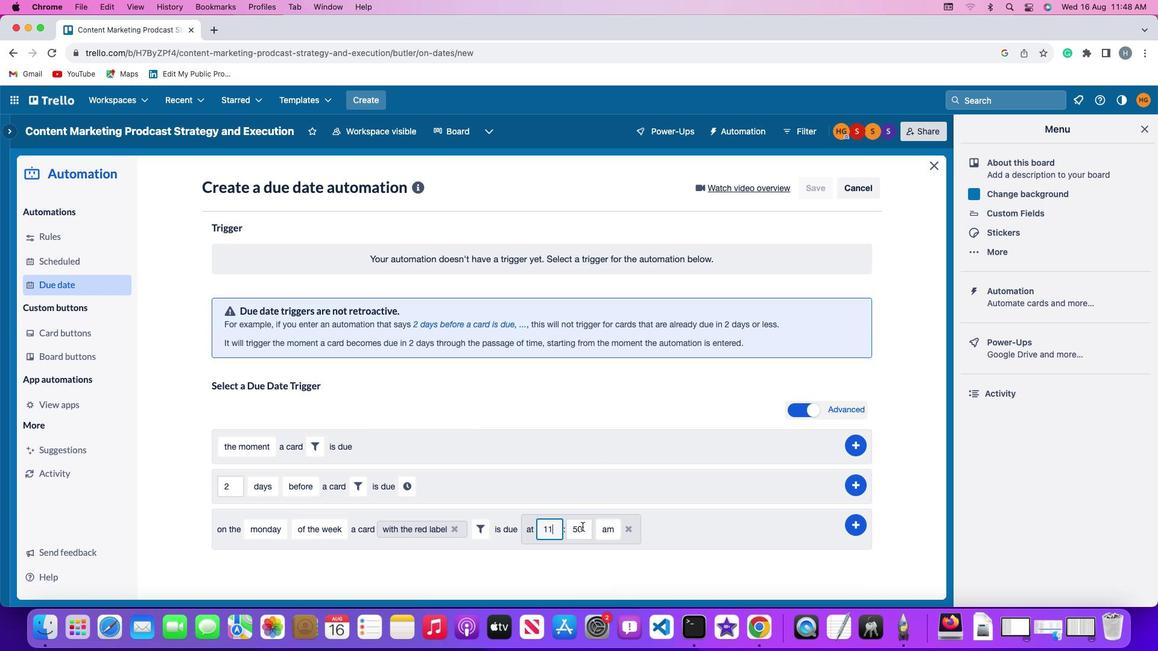 
Action: Mouse pressed left at (582, 527)
Screenshot: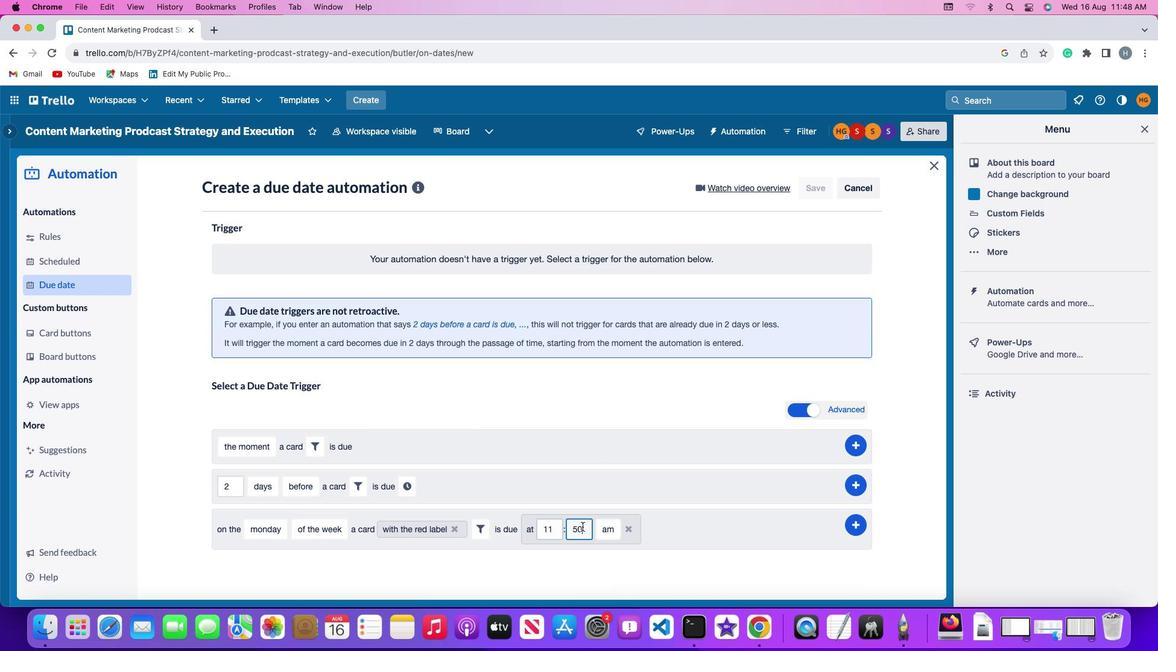 
Action: Mouse moved to (584, 527)
Screenshot: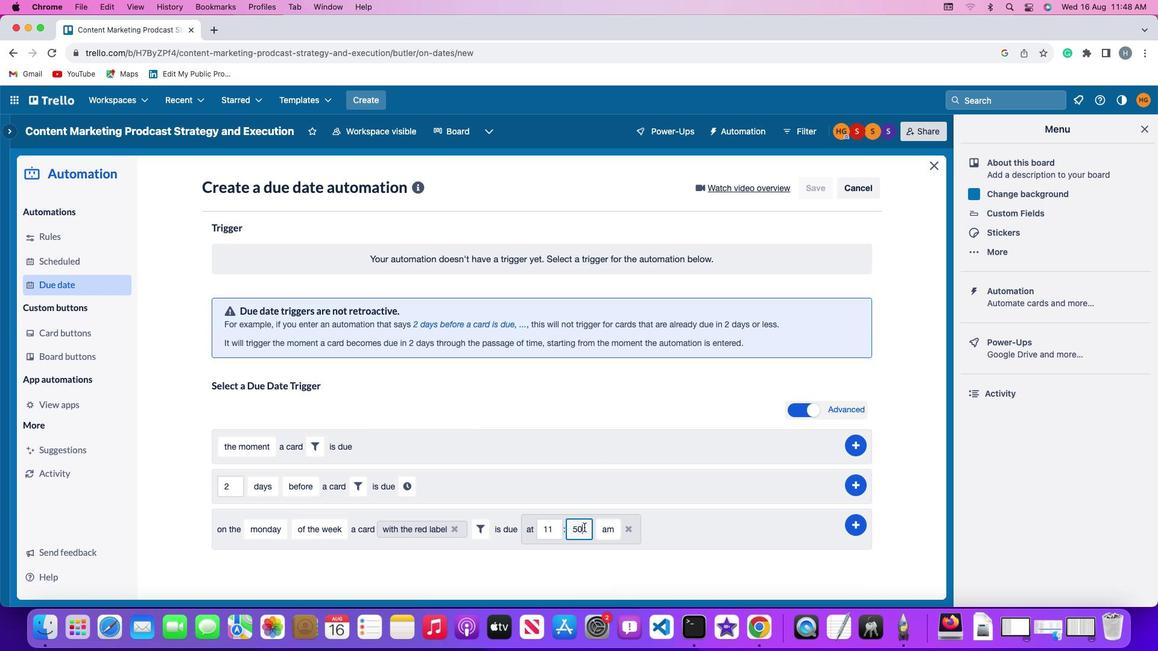 
Action: Key pressed Key.backspaceKey.backspace
Screenshot: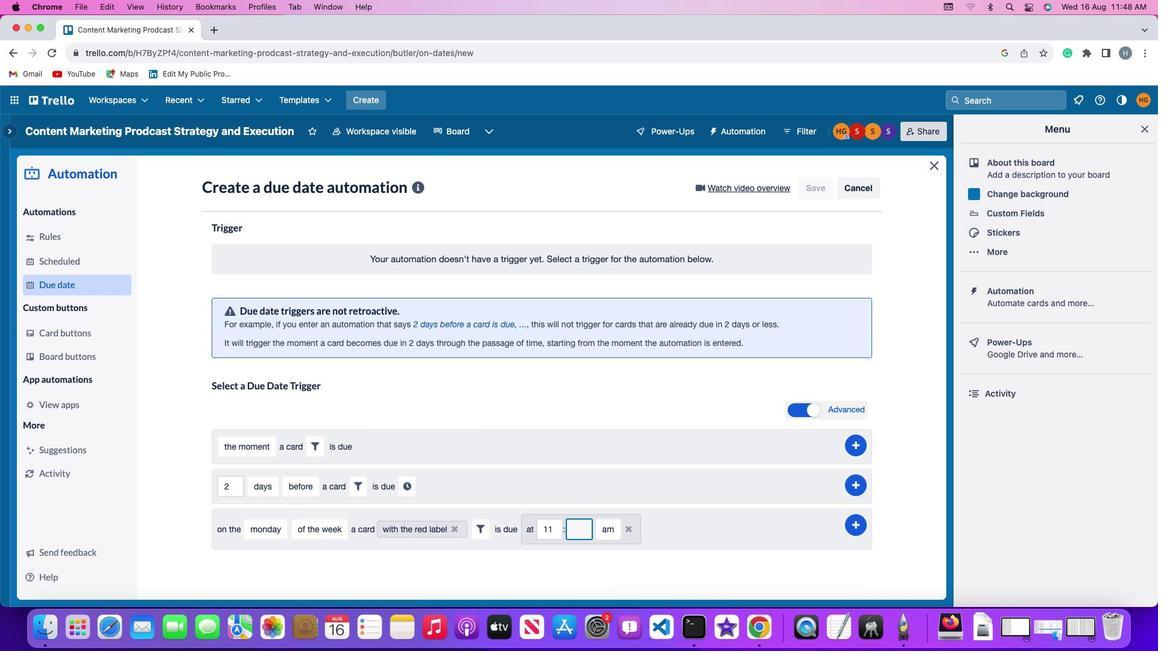 
Action: Mouse moved to (584, 527)
Screenshot: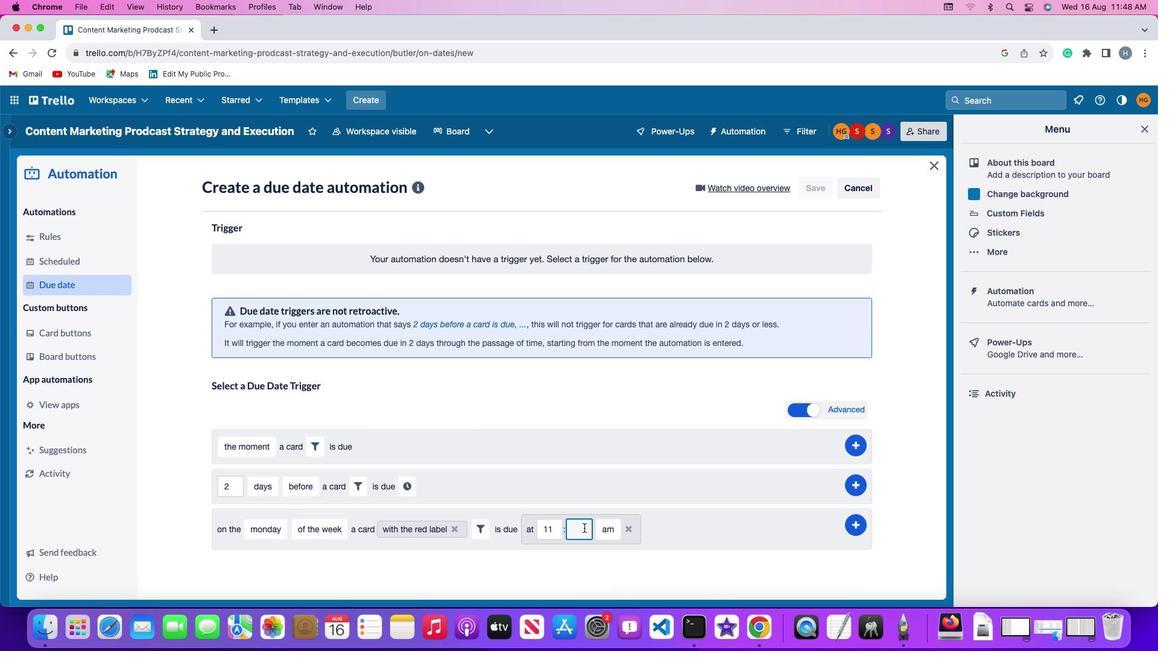 
Action: Key pressed '0''0'
Screenshot: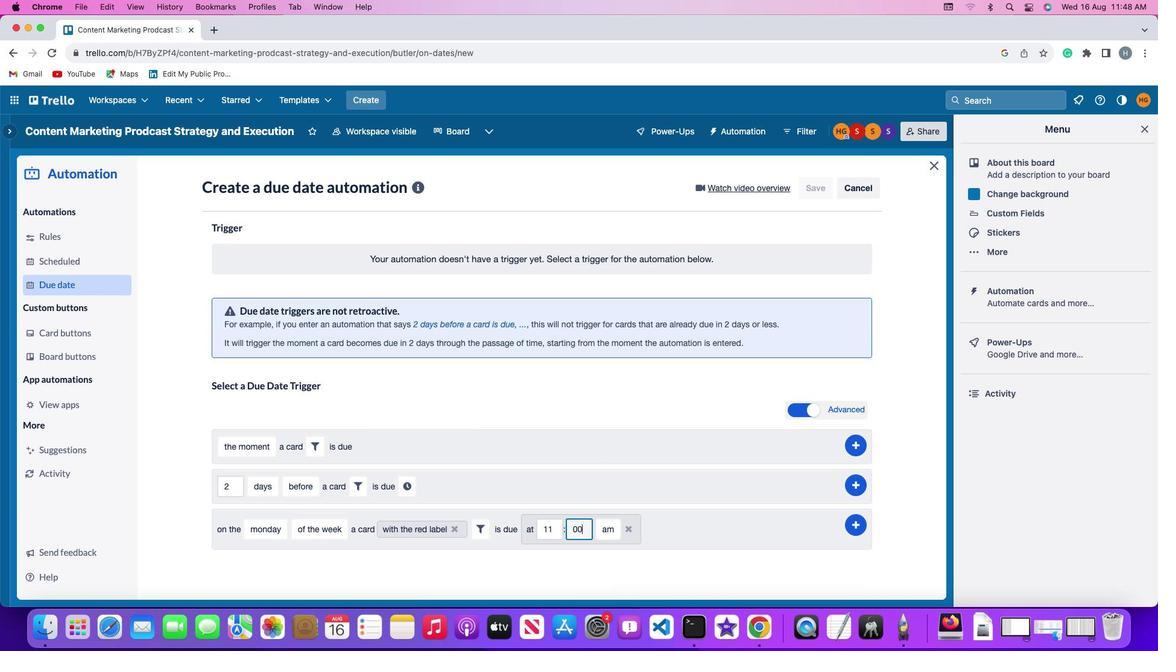 
Action: Mouse moved to (603, 529)
Screenshot: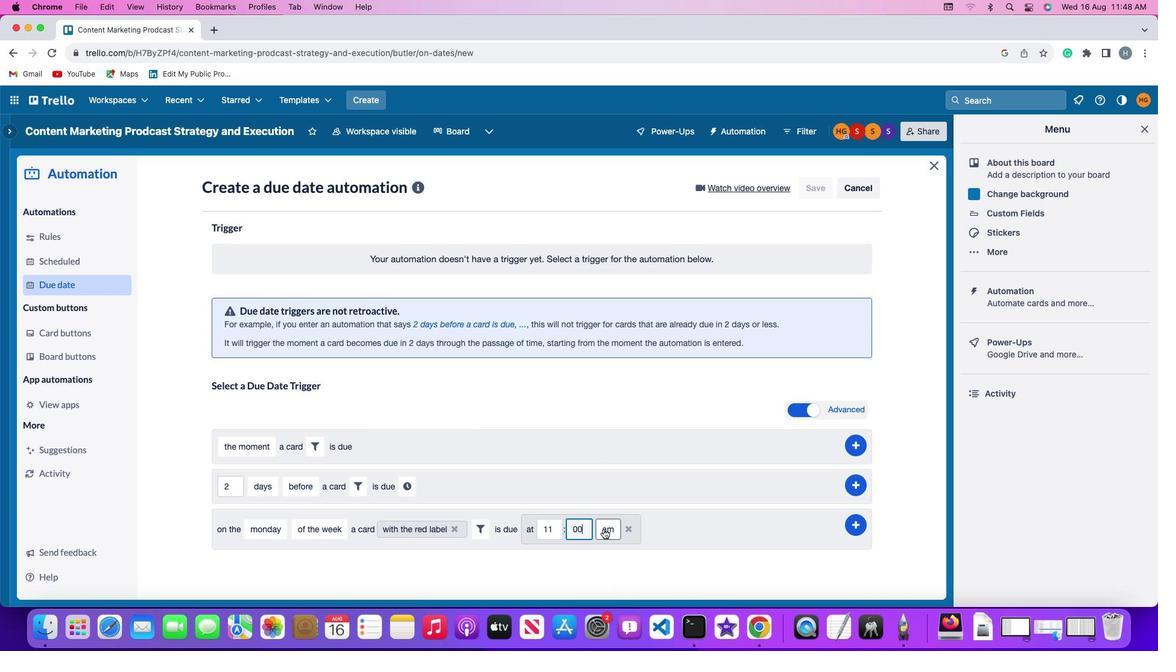 
Action: Mouse pressed left at (603, 529)
Screenshot: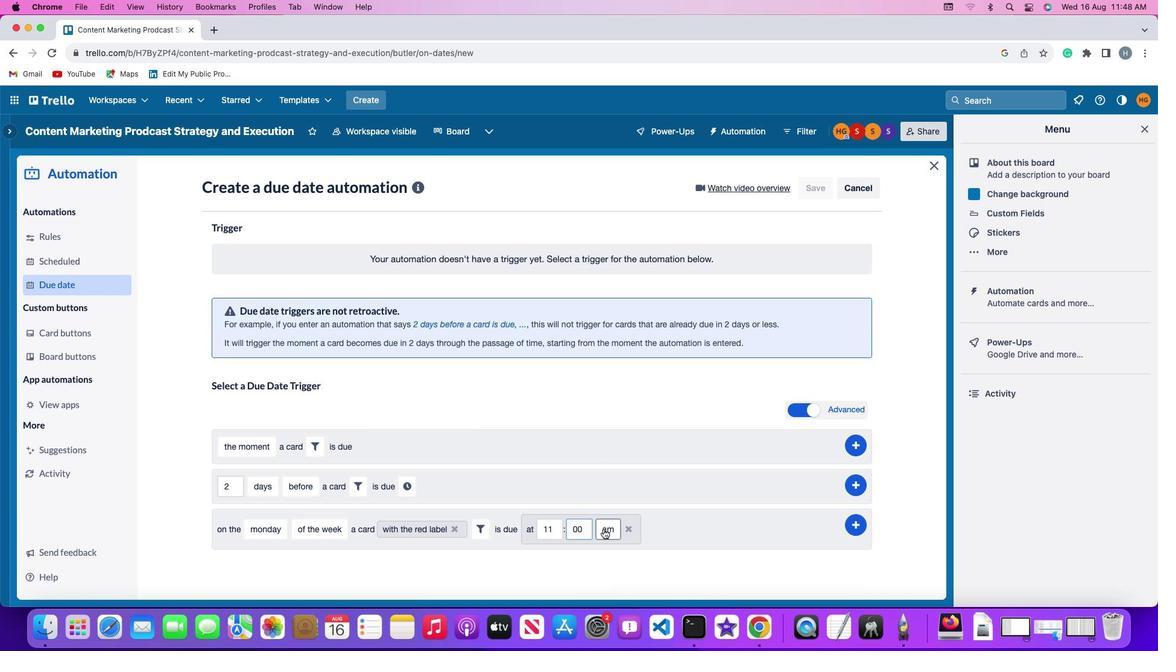 
Action: Mouse moved to (608, 550)
Screenshot: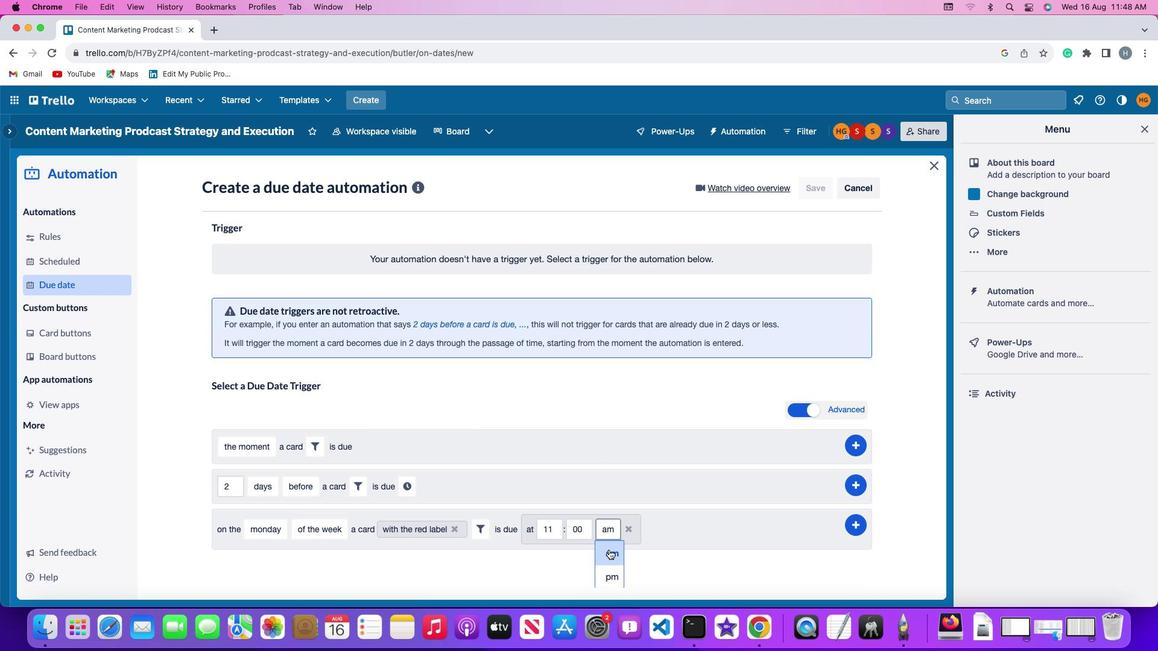 
Action: Mouse pressed left at (608, 550)
Screenshot: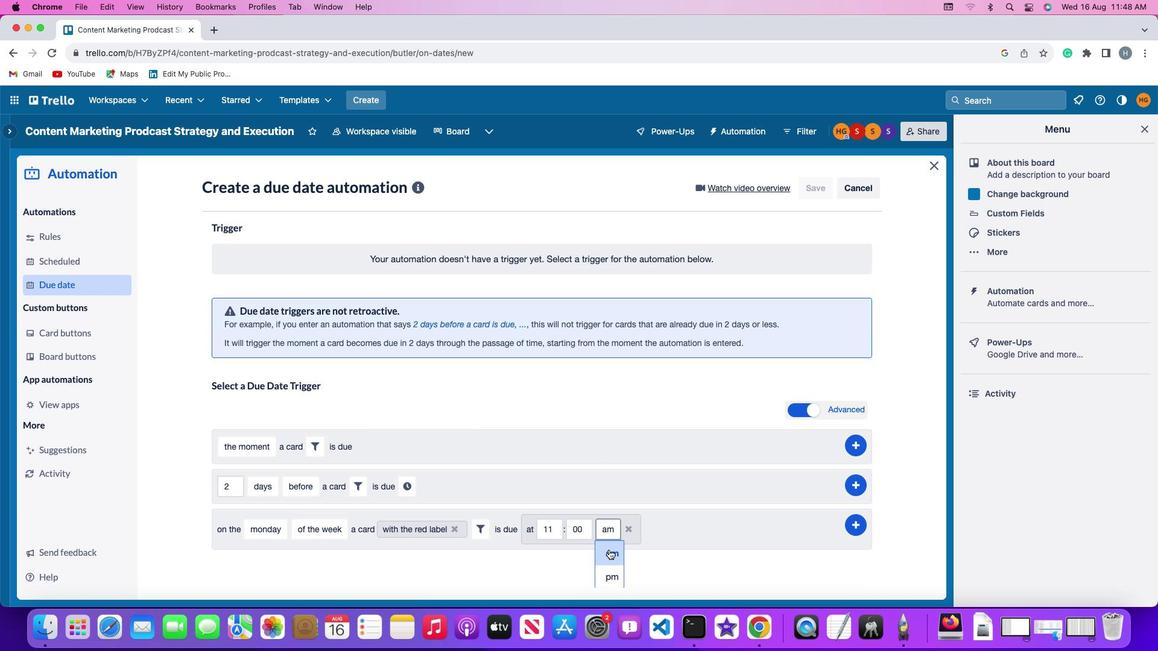 
Action: Mouse moved to (856, 521)
Screenshot: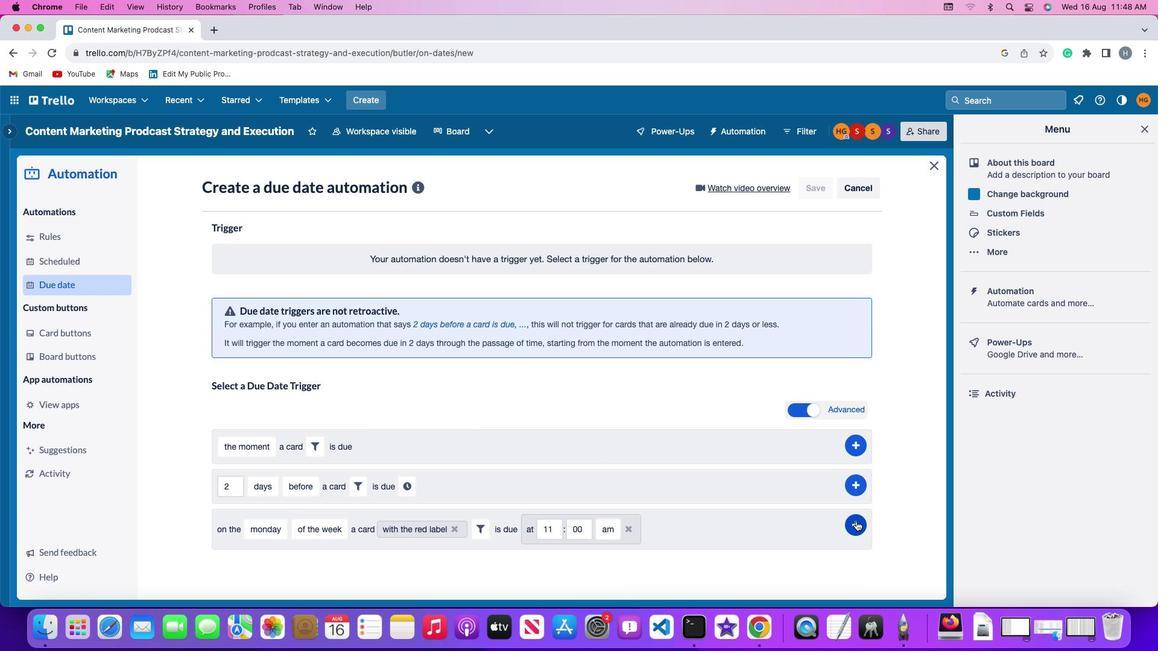 
Action: Mouse pressed left at (856, 521)
Screenshot: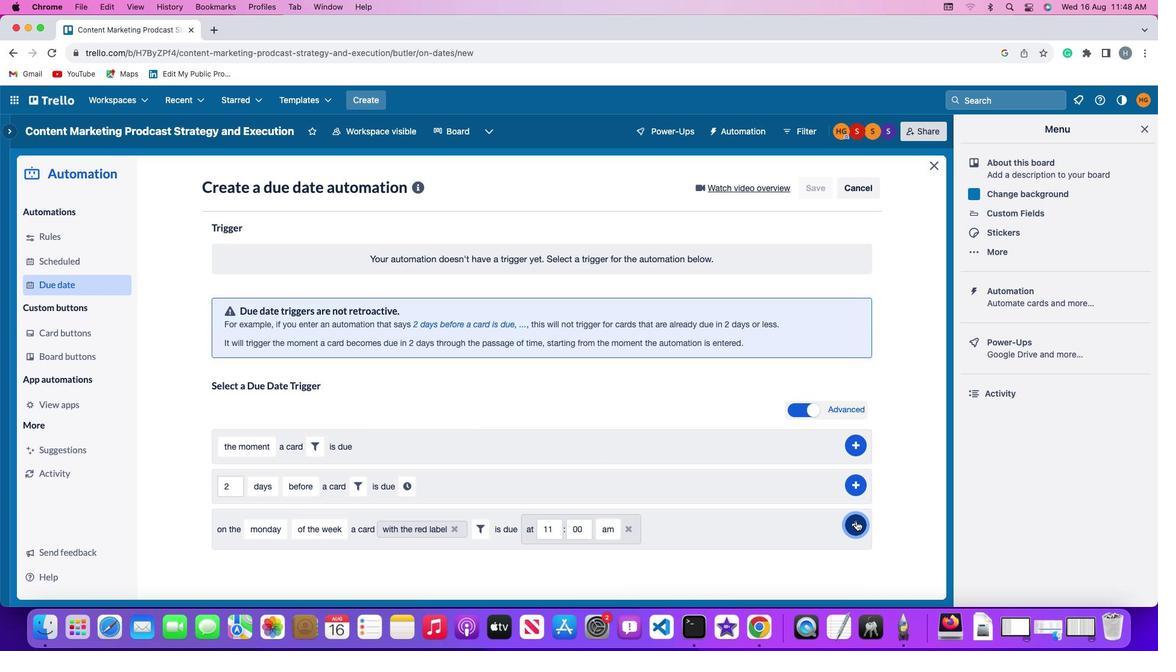 
Action: Mouse moved to (907, 405)
Screenshot: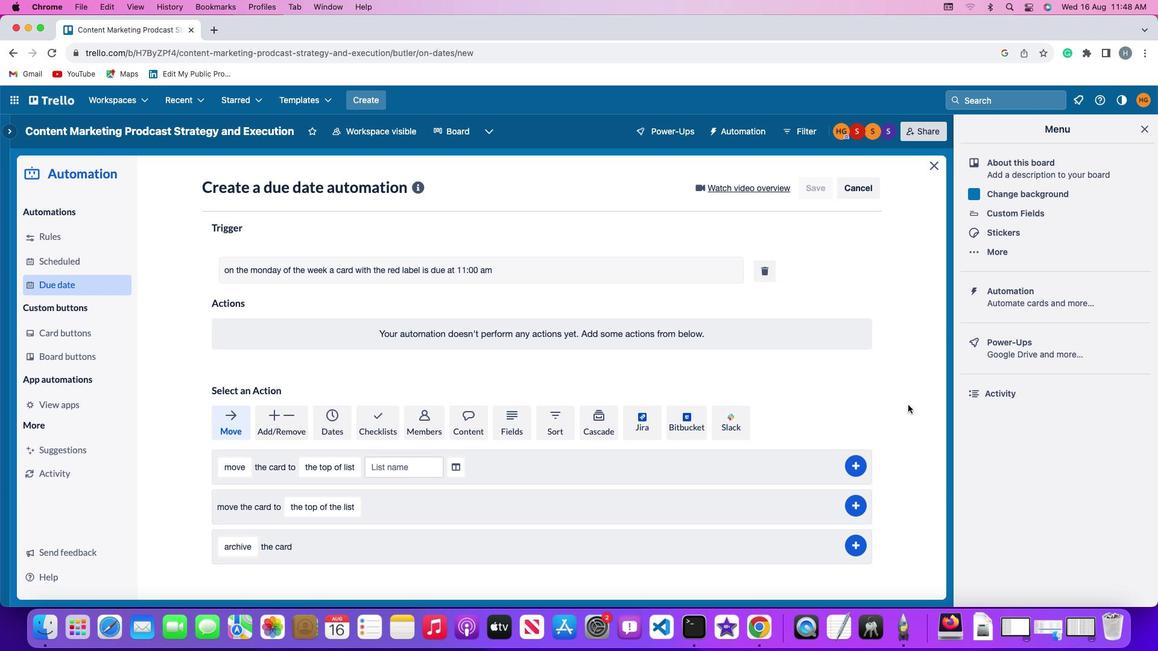 
